 Task: Find connections with filter location Gongzhuling with filter topic #homedecor with filter profile language English with filter current company Justdial with filter school Chikitsak Samuhas Sir Sitaram and Lady Shantabai Patkar College of Arts and Science and V R Varde College of Commerce and Economics S V Road Goregaon West Mumbai 400 062 with filter industry Legal Services with filter service category Budgeting with filter keywords title CEO
Action: Mouse moved to (586, 71)
Screenshot: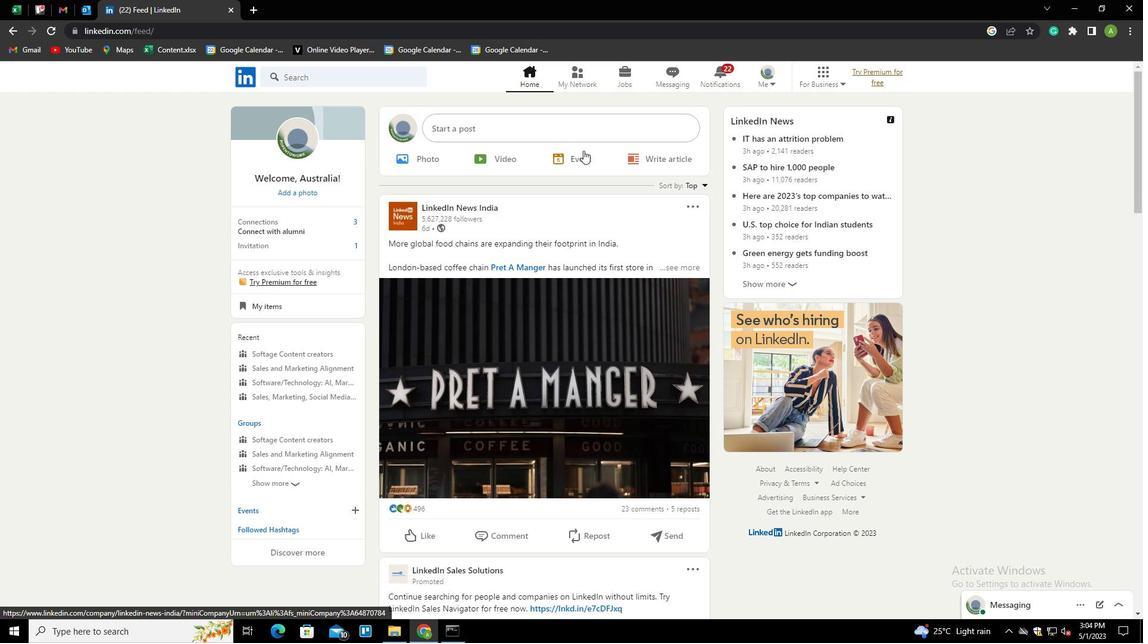 
Action: Mouse pressed left at (586, 71)
Screenshot: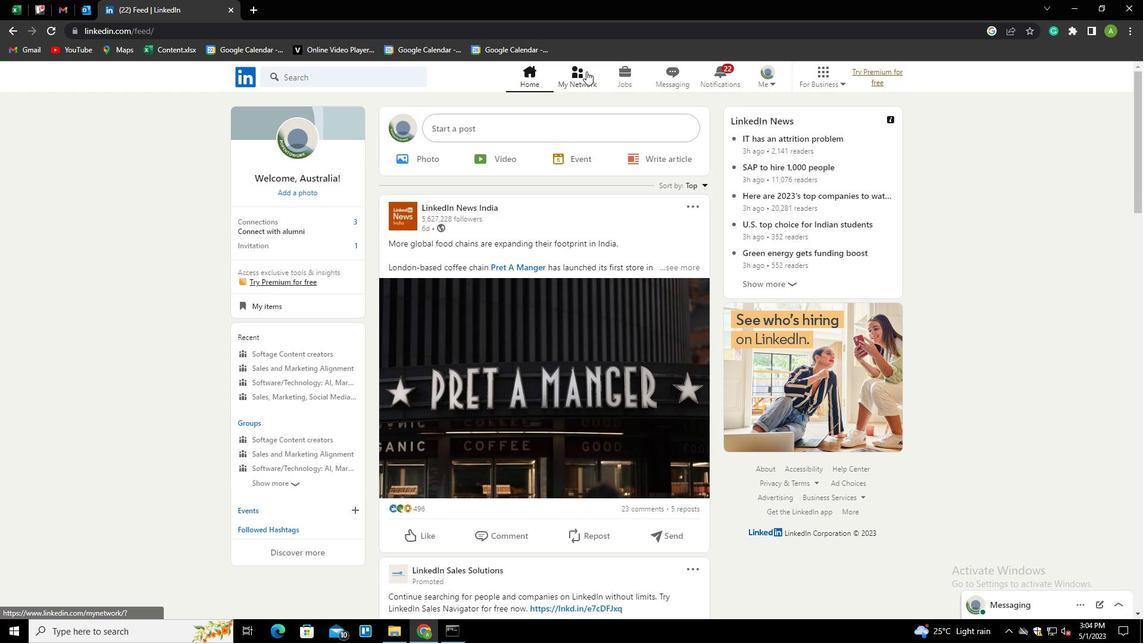 
Action: Mouse moved to (319, 142)
Screenshot: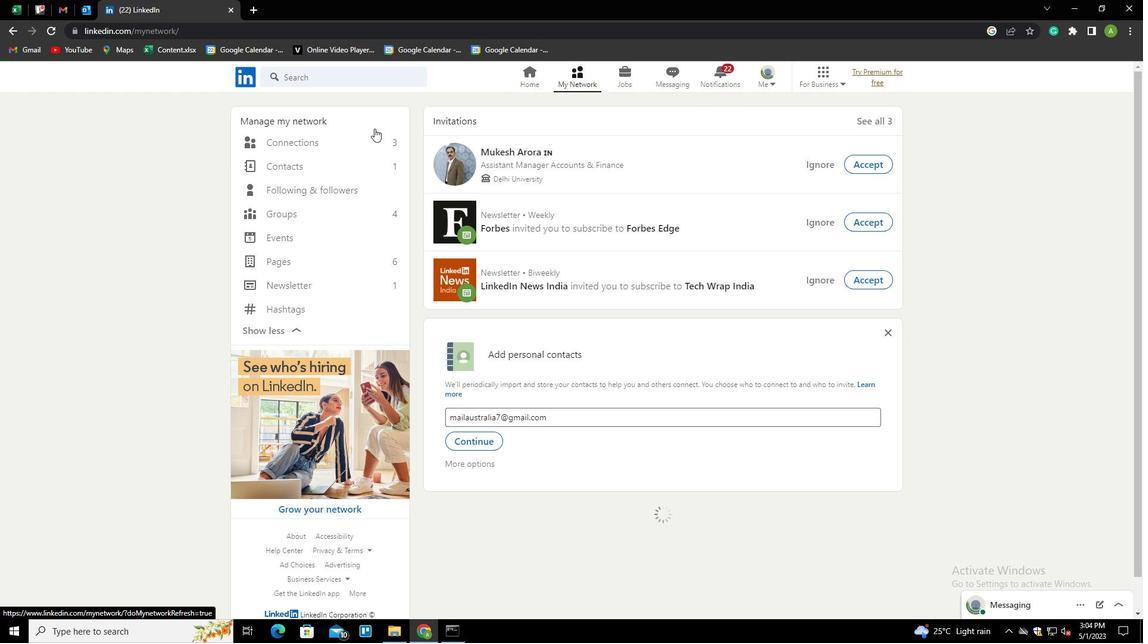 
Action: Mouse pressed left at (319, 142)
Screenshot: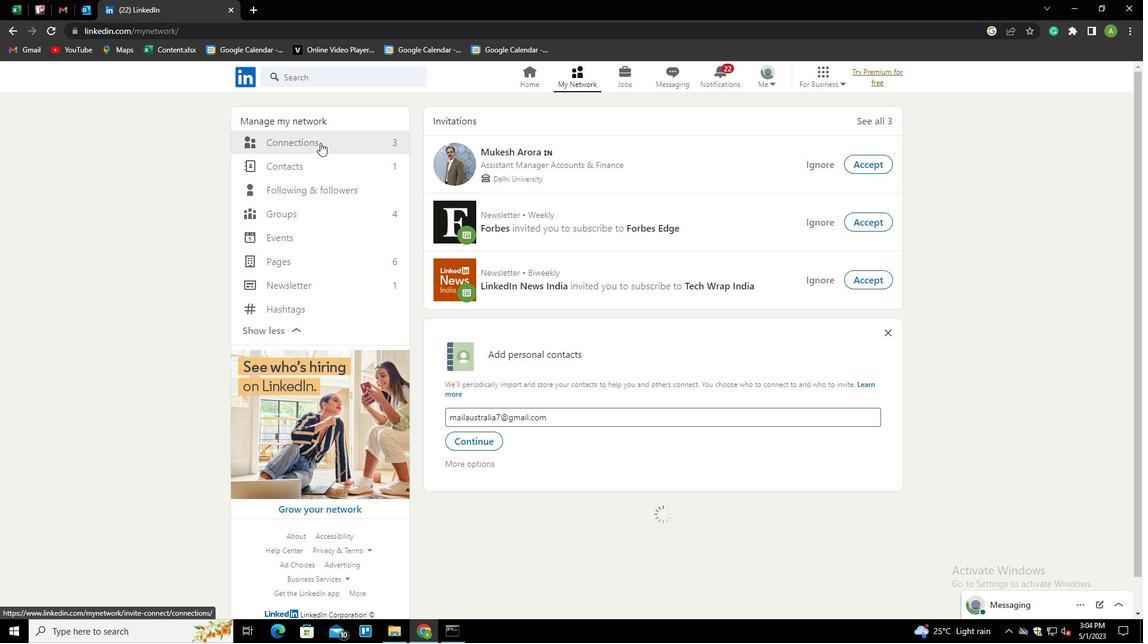 
Action: Mouse moved to (636, 144)
Screenshot: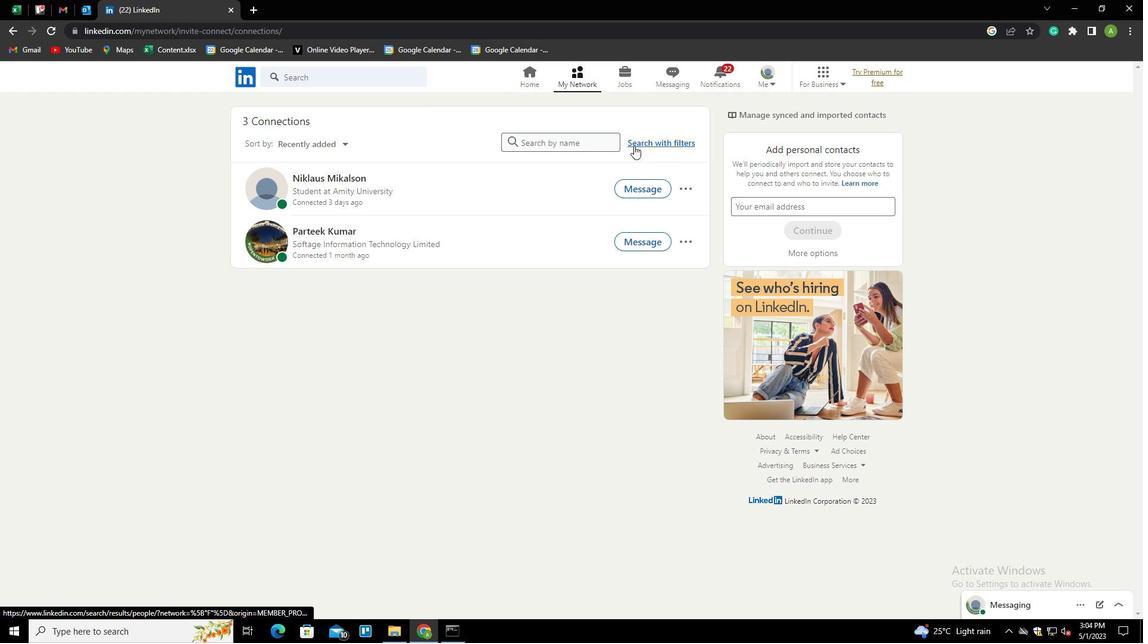 
Action: Mouse pressed left at (636, 144)
Screenshot: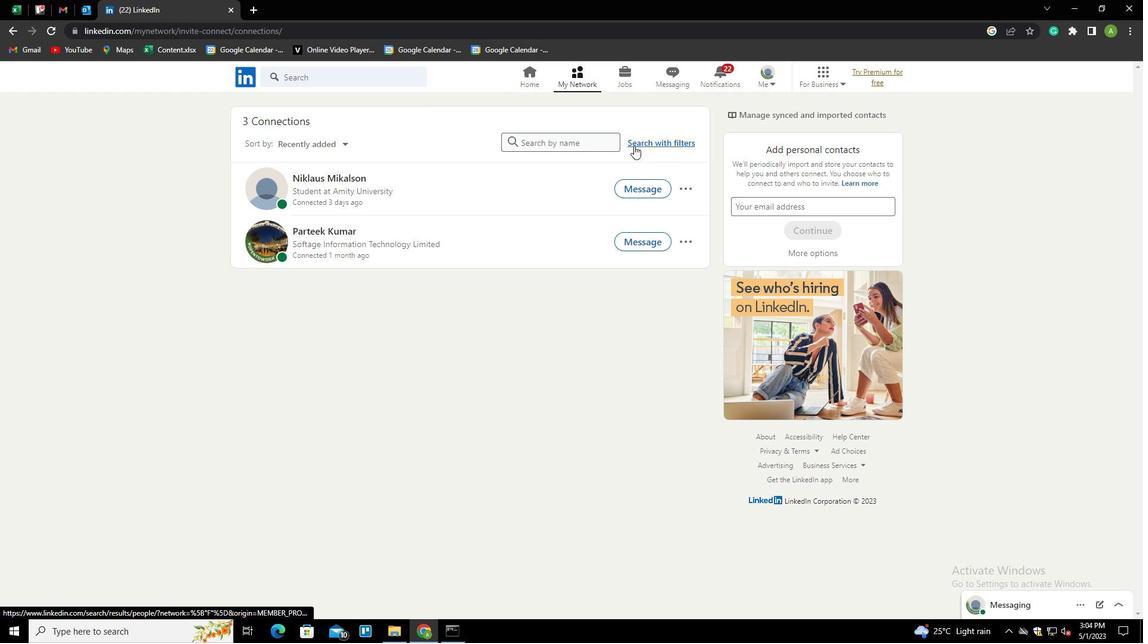 
Action: Mouse moved to (603, 111)
Screenshot: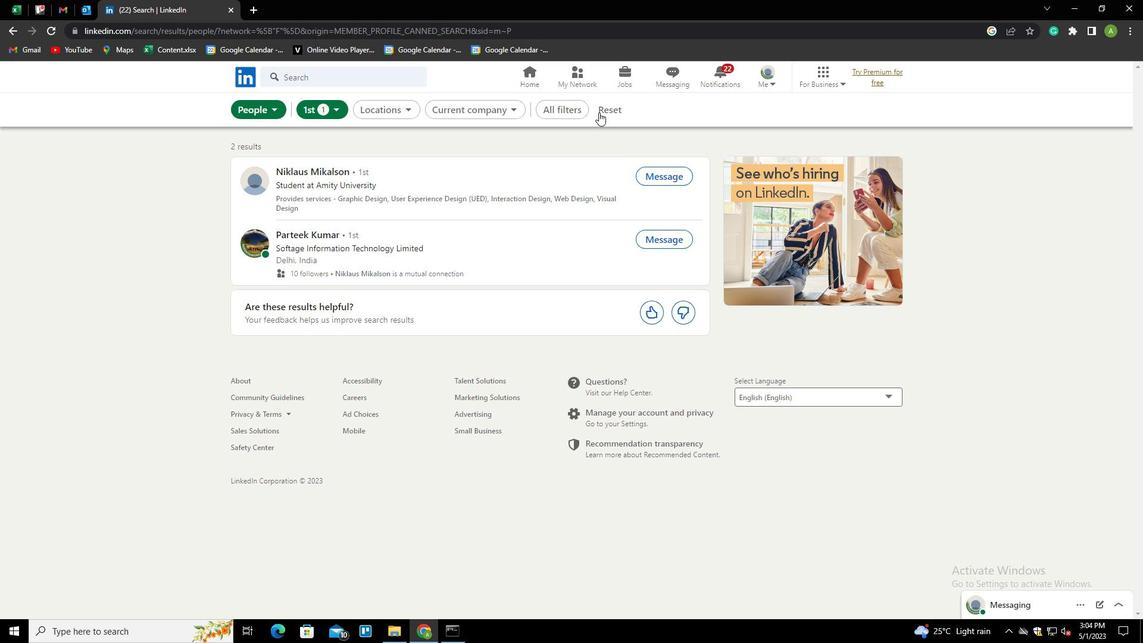 
Action: Mouse pressed left at (603, 111)
Screenshot: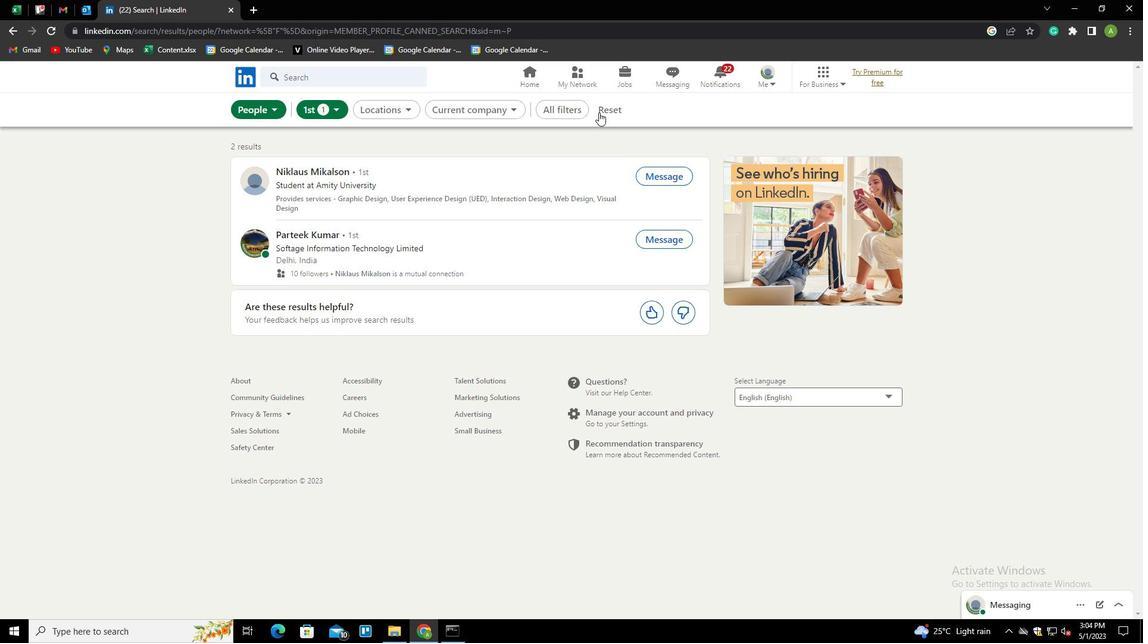 
Action: Mouse moved to (583, 112)
Screenshot: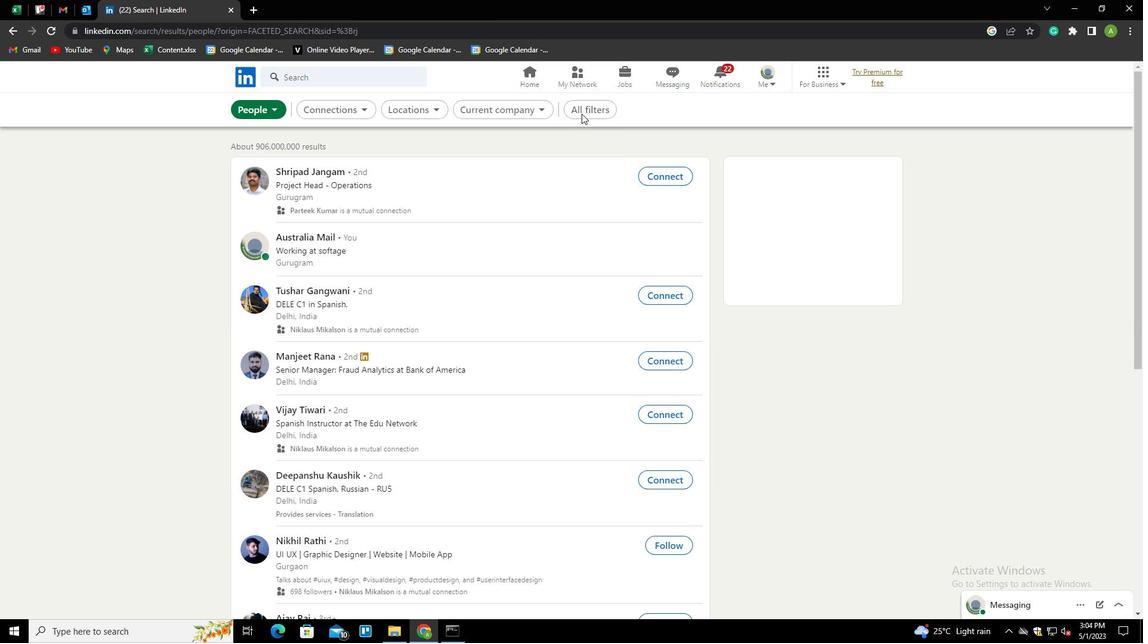 
Action: Mouse pressed left at (583, 112)
Screenshot: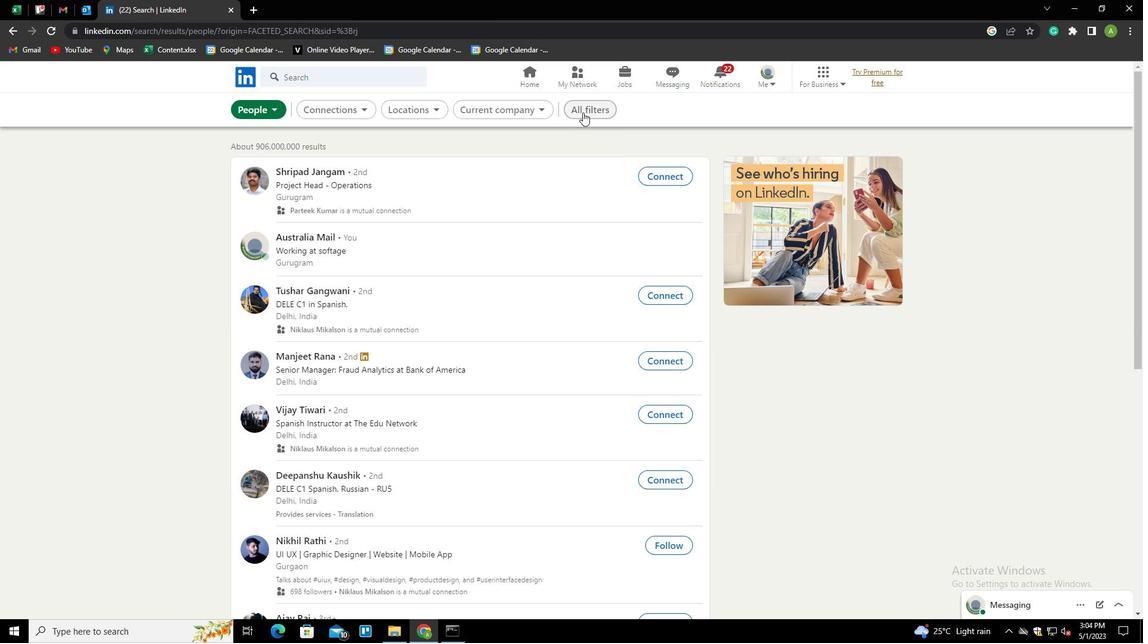 
Action: Mouse moved to (968, 331)
Screenshot: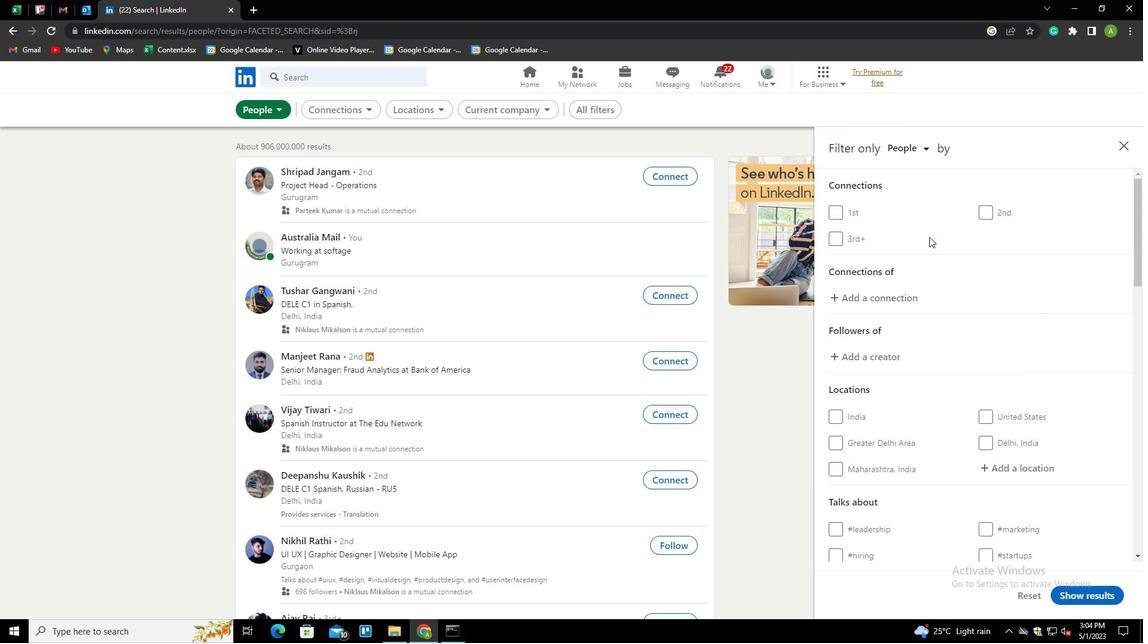 
Action: Mouse scrolled (968, 330) with delta (0, 0)
Screenshot: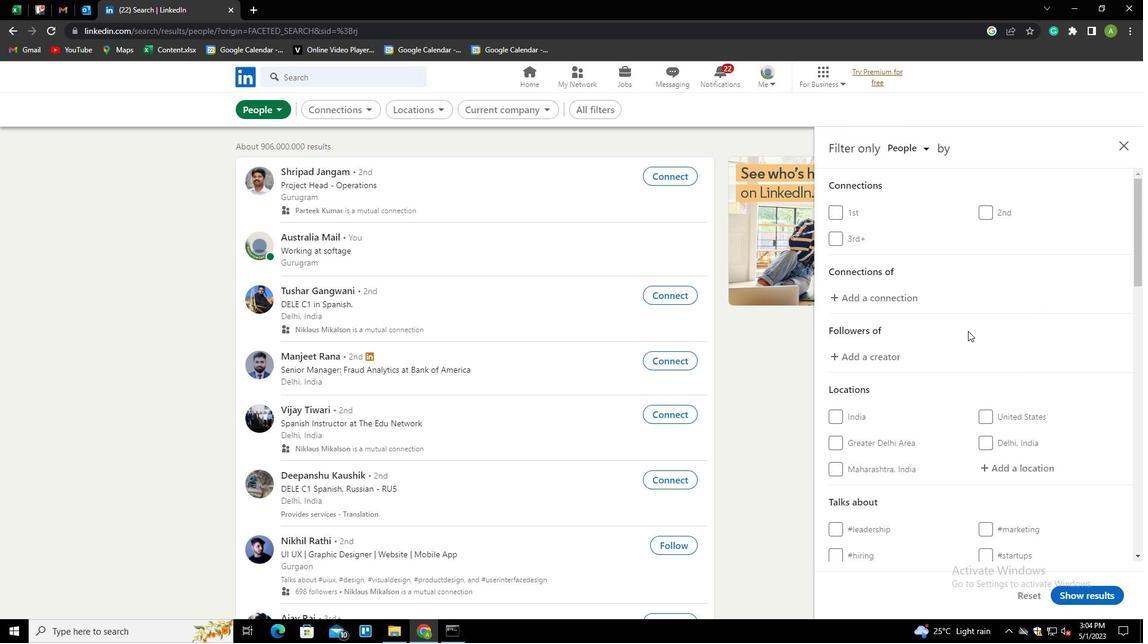 
Action: Mouse scrolled (968, 330) with delta (0, 0)
Screenshot: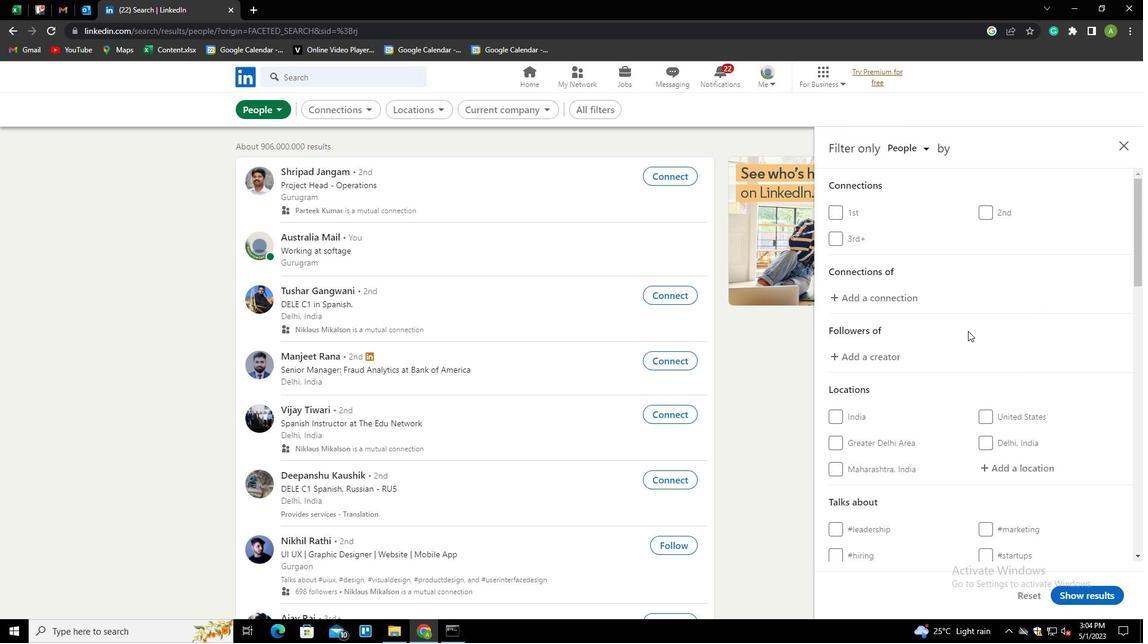 
Action: Mouse moved to (1000, 348)
Screenshot: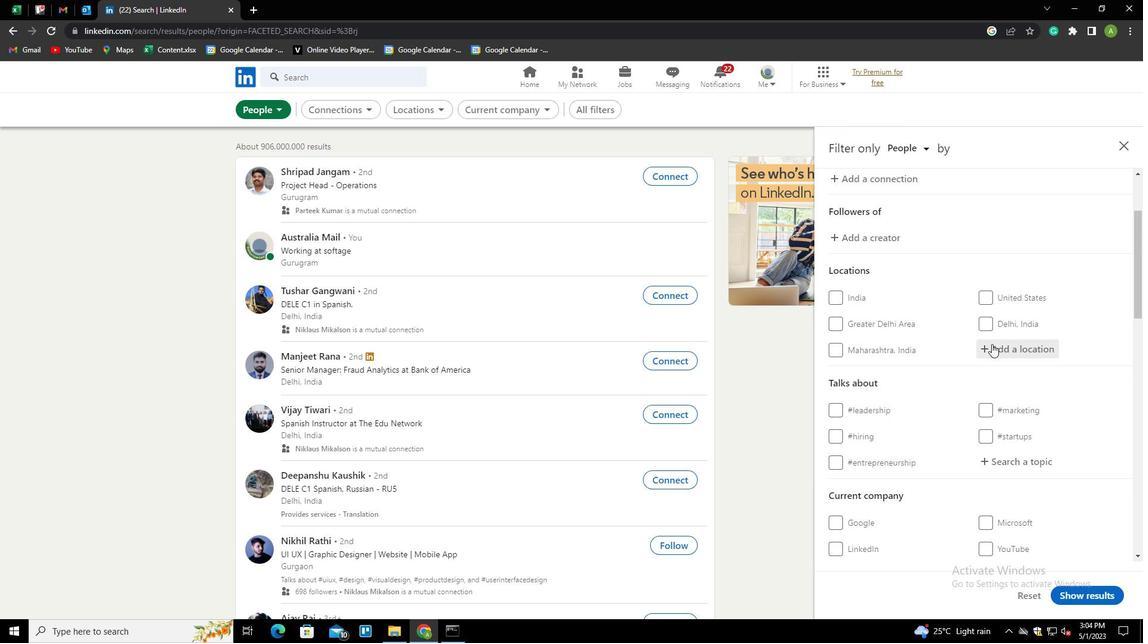 
Action: Mouse pressed left at (1000, 348)
Screenshot: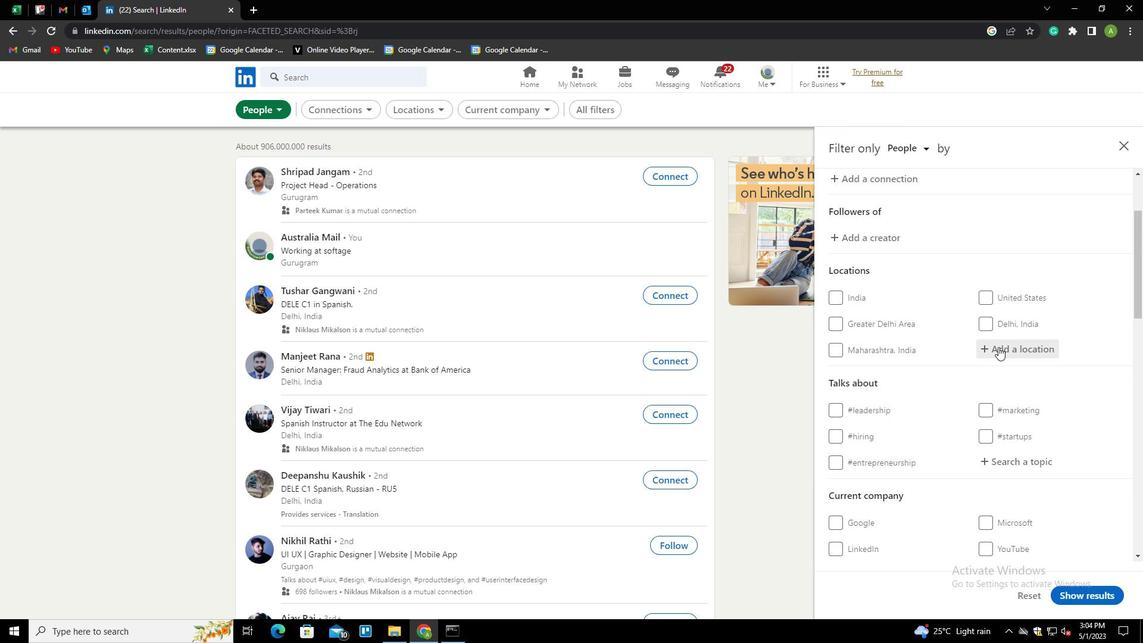 
Action: Key pressed <Key.shift>GONGZHULING
Screenshot: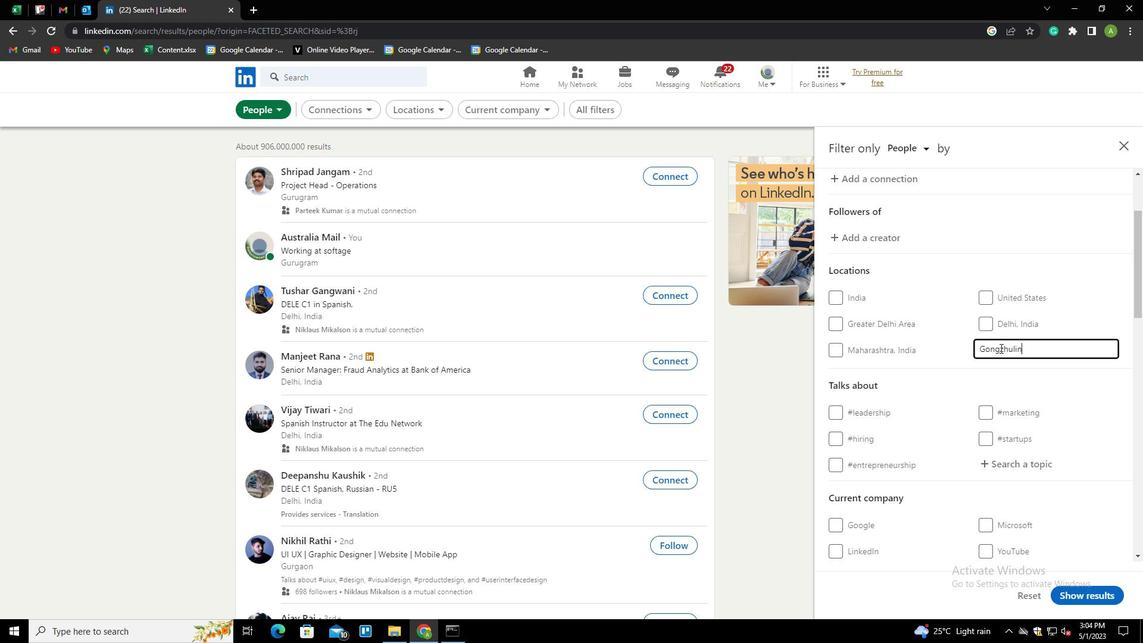 
Action: Mouse moved to (1077, 381)
Screenshot: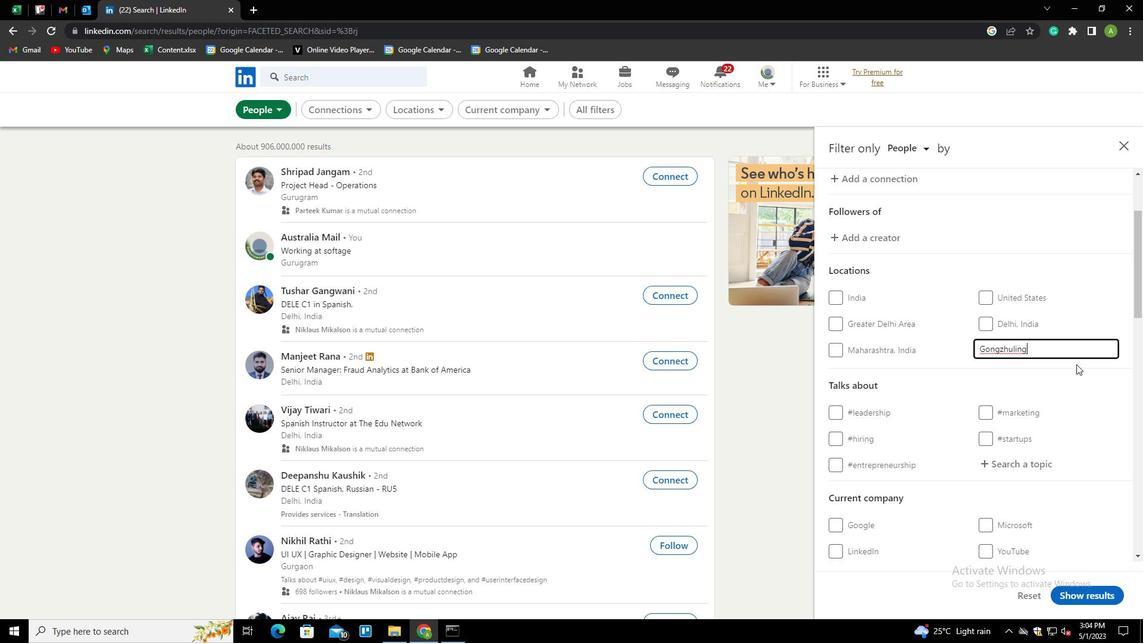 
Action: Mouse pressed left at (1077, 381)
Screenshot: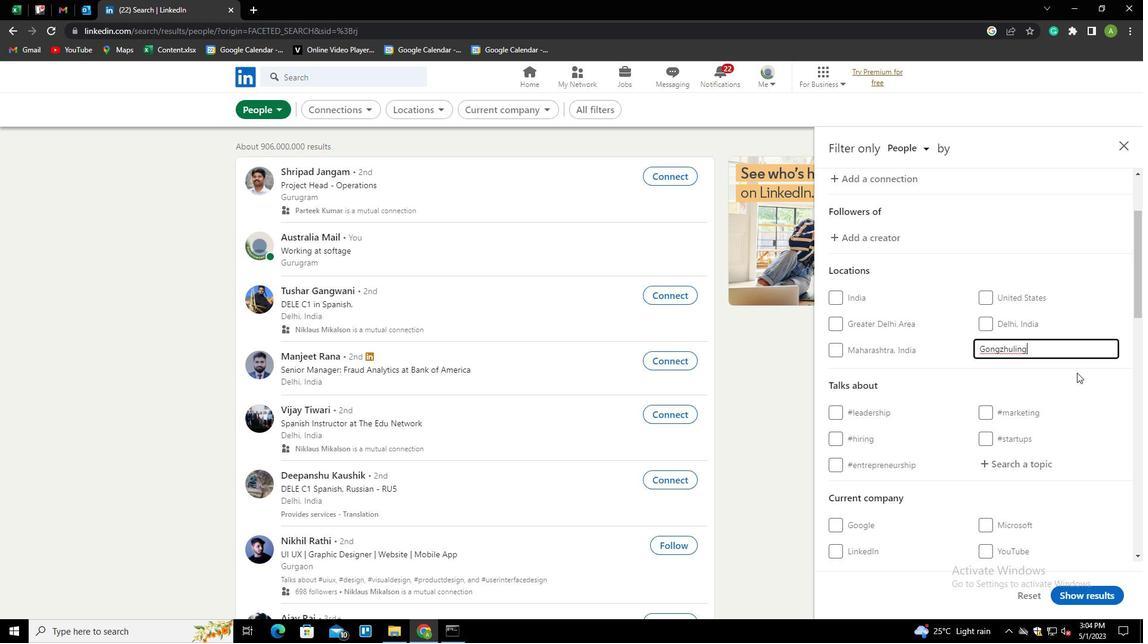 
Action: Mouse scrolled (1077, 380) with delta (0, 0)
Screenshot: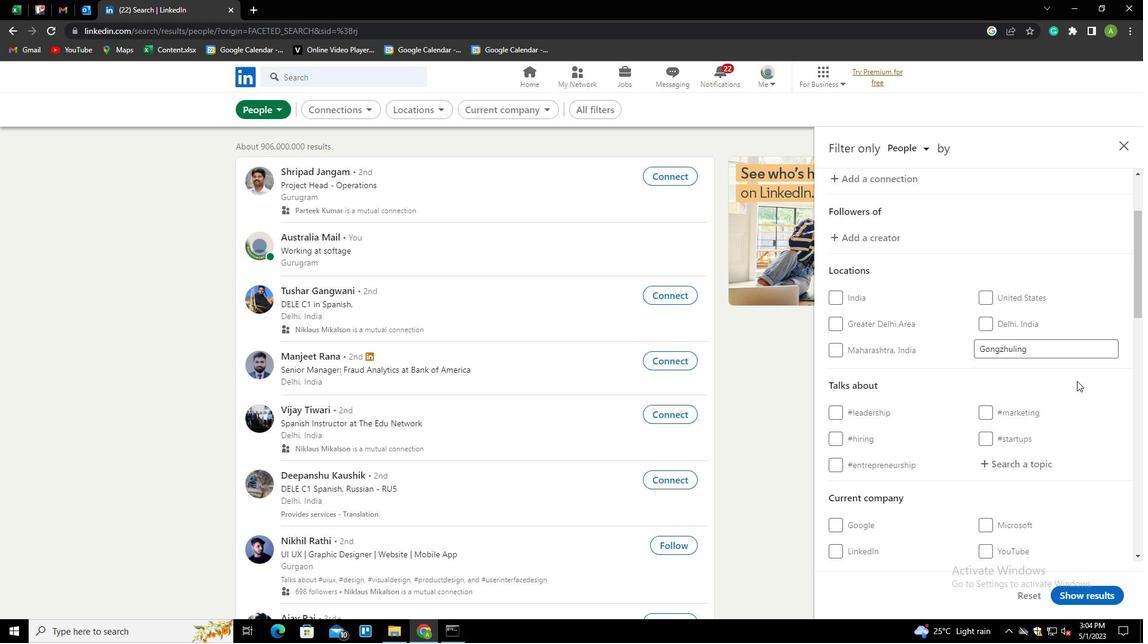
Action: Mouse scrolled (1077, 380) with delta (0, 0)
Screenshot: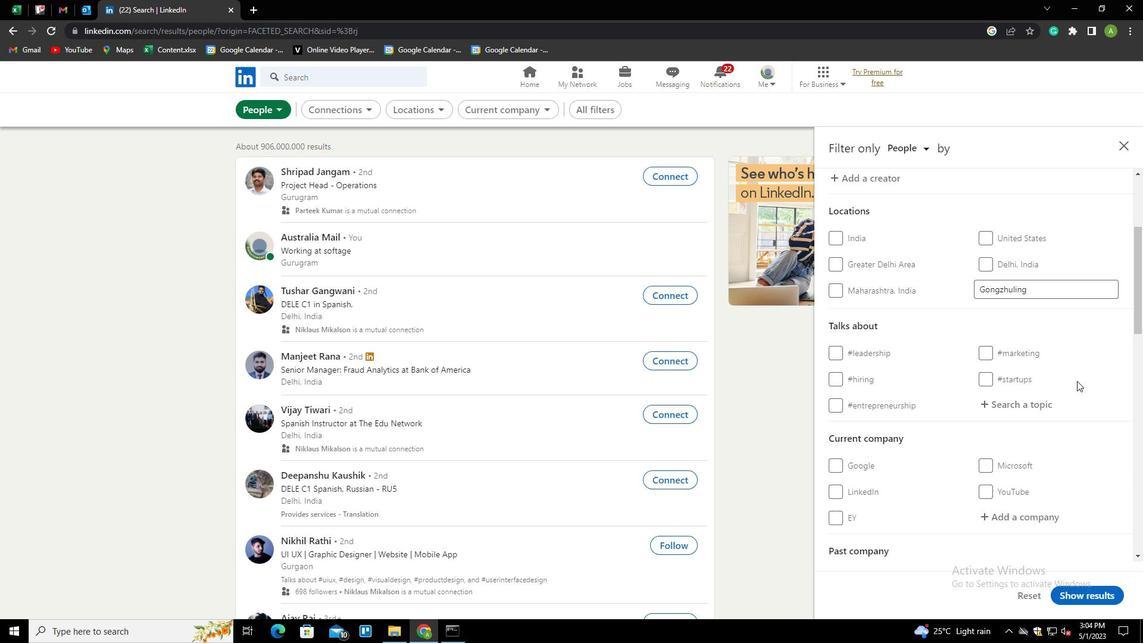 
Action: Mouse moved to (1007, 343)
Screenshot: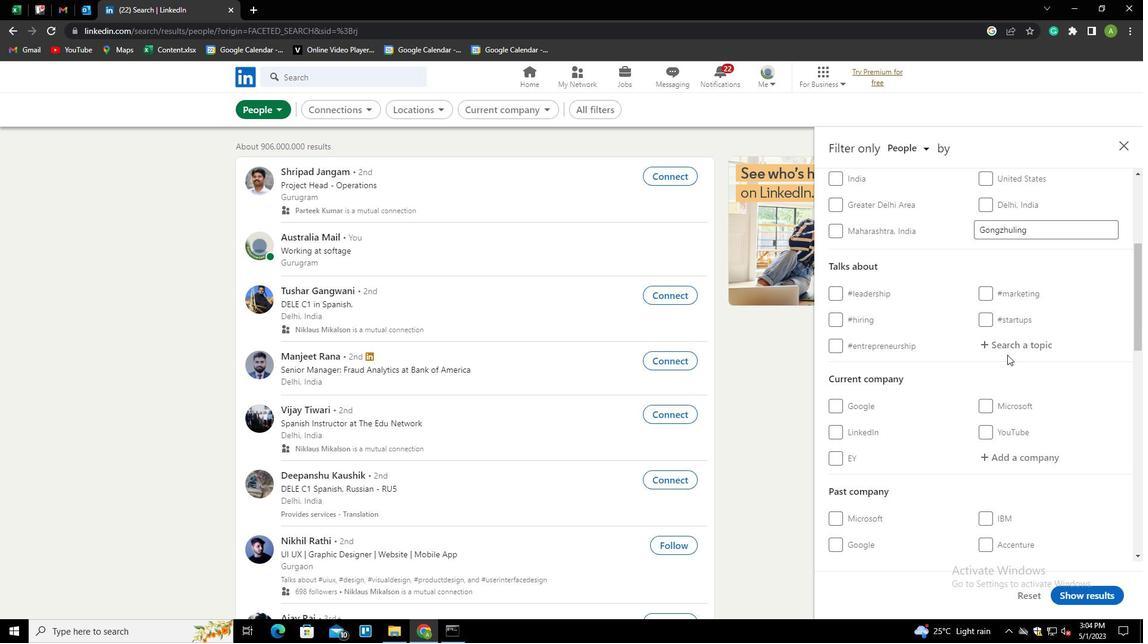 
Action: Mouse pressed left at (1007, 343)
Screenshot: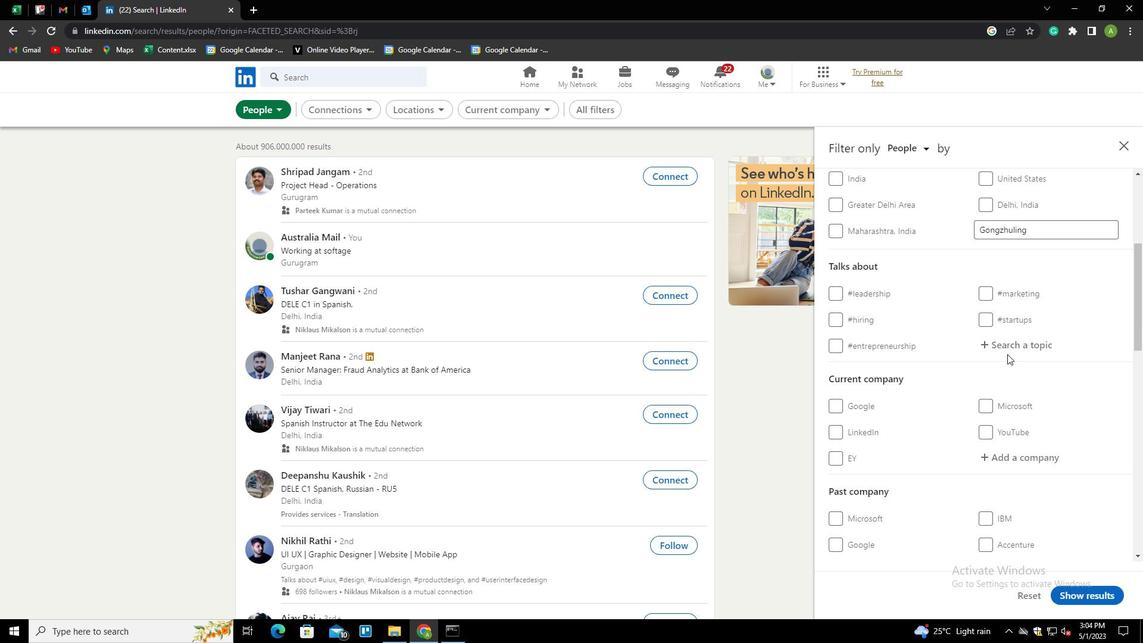 
Action: Key pressed HOMEDECOR<Key.down><Key.enter>
Screenshot: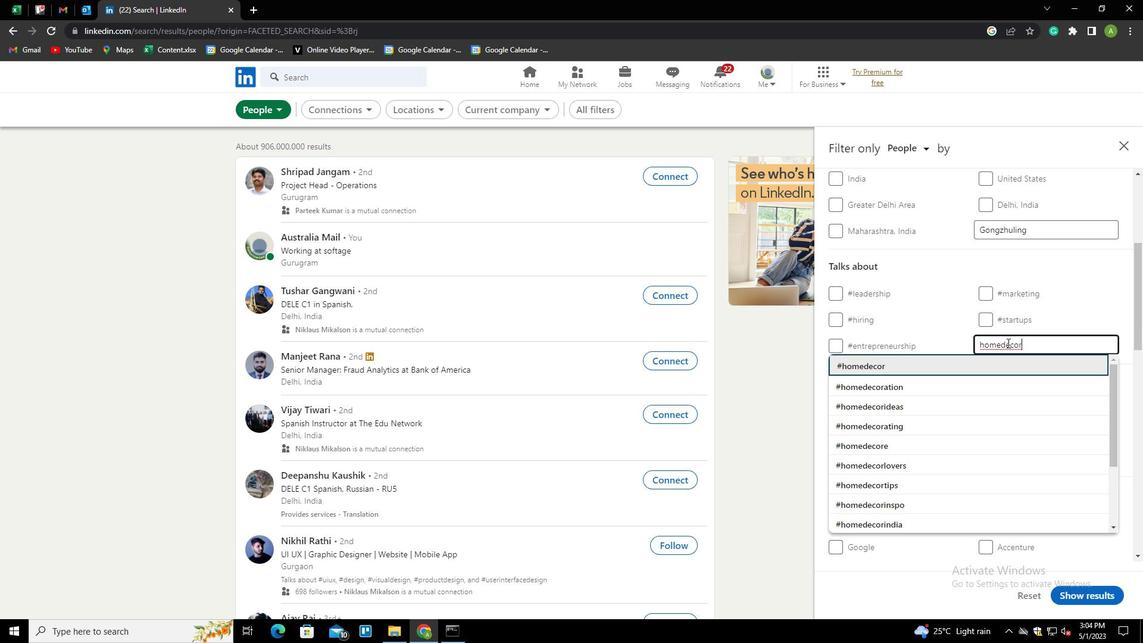 
Action: Mouse scrolled (1007, 342) with delta (0, 0)
Screenshot: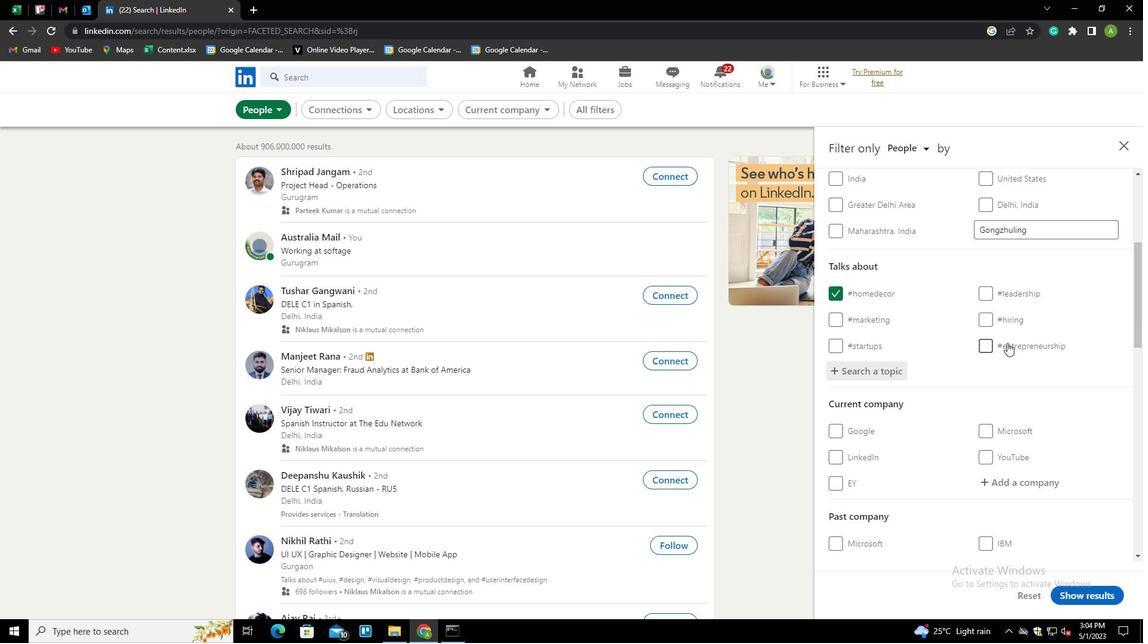 
Action: Mouse scrolled (1007, 342) with delta (0, 0)
Screenshot: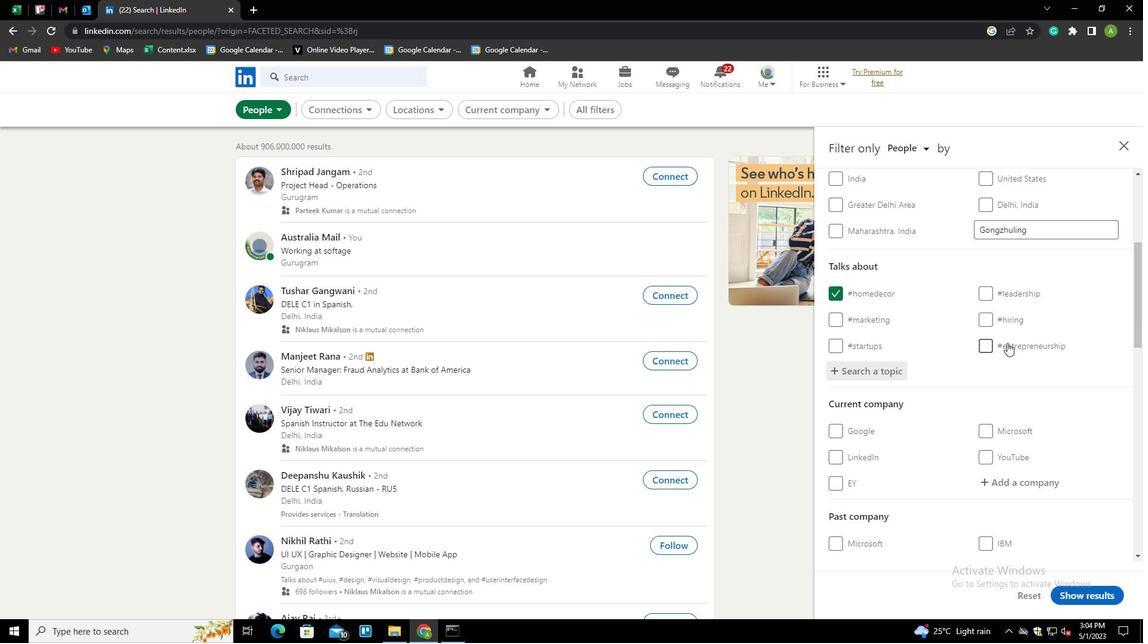 
Action: Mouse scrolled (1007, 342) with delta (0, 0)
Screenshot: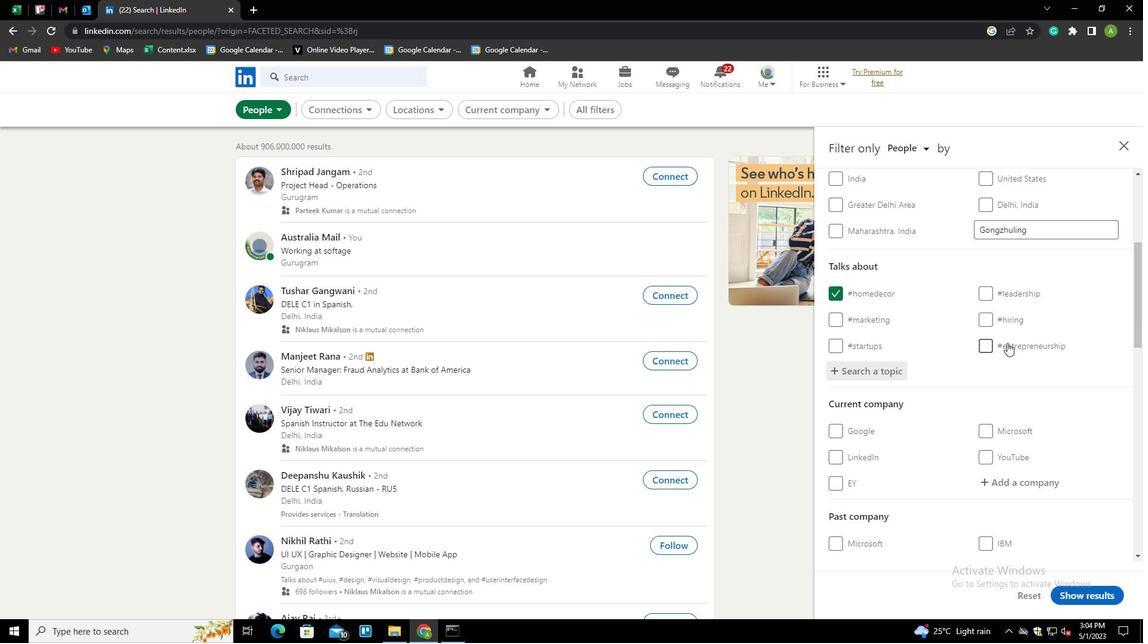 
Action: Mouse scrolled (1007, 342) with delta (0, 0)
Screenshot: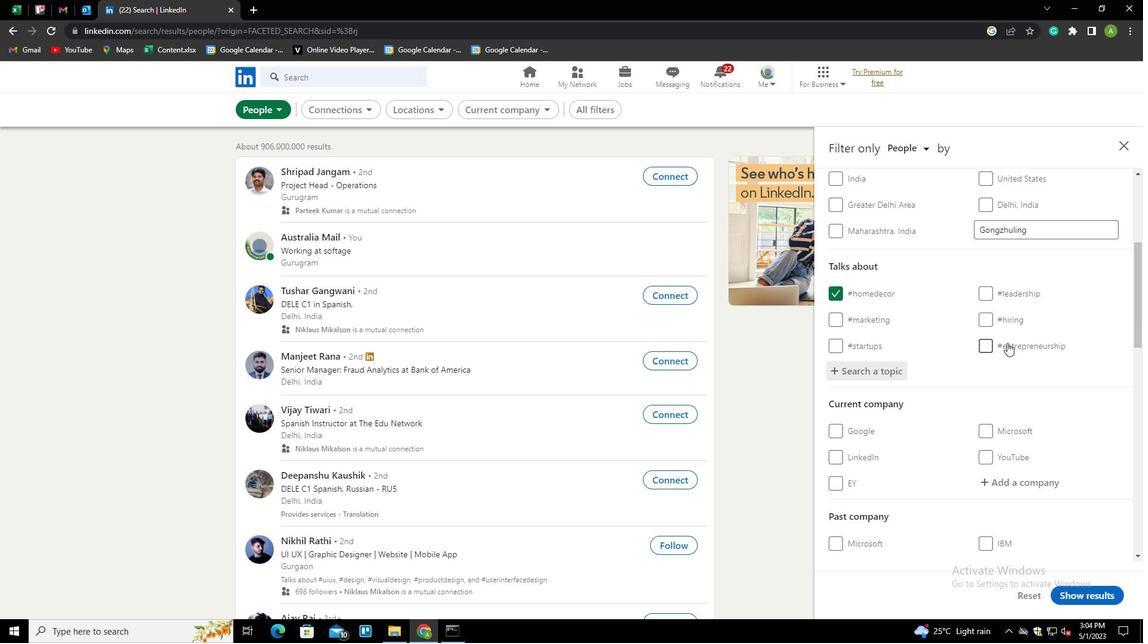 
Action: Mouse scrolled (1007, 342) with delta (0, 0)
Screenshot: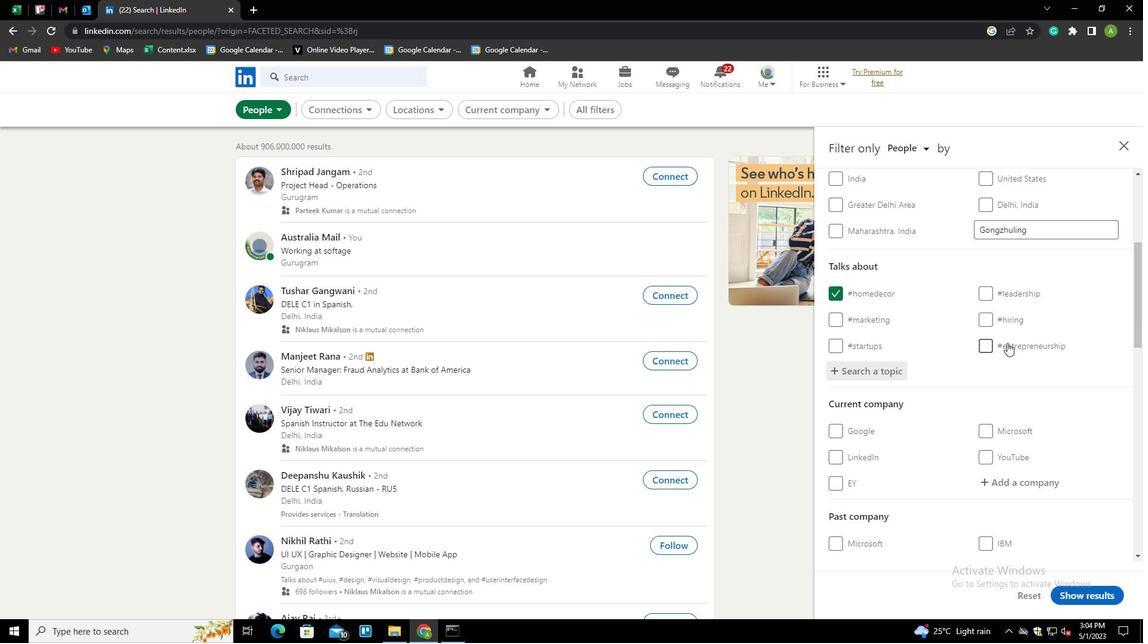 
Action: Mouse scrolled (1007, 342) with delta (0, 0)
Screenshot: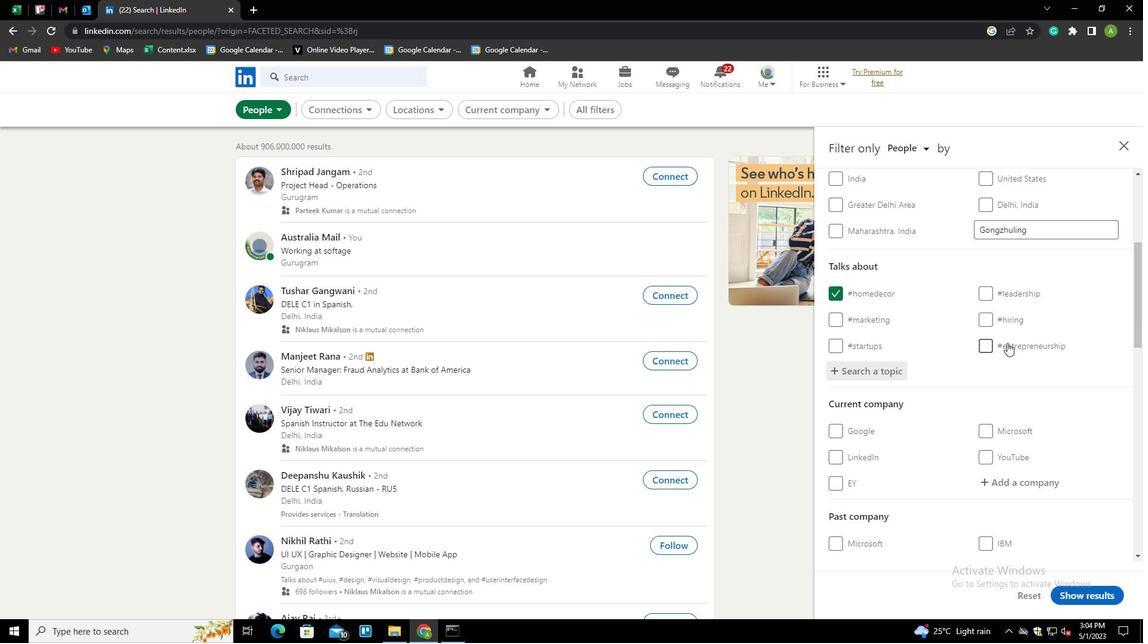 
Action: Mouse scrolled (1007, 342) with delta (0, 0)
Screenshot: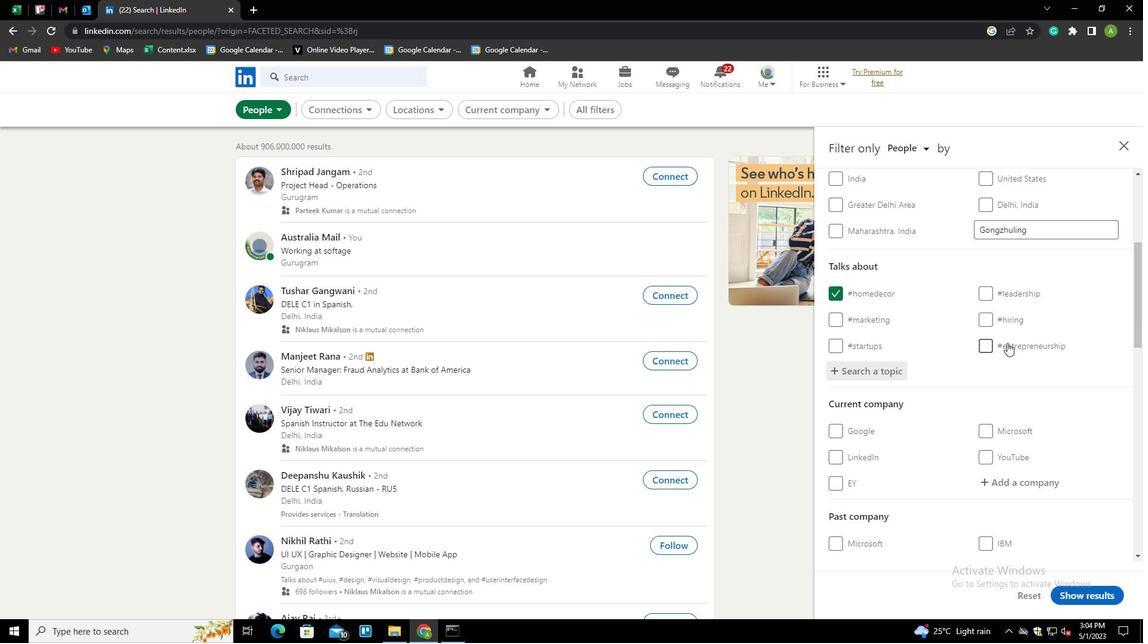
Action: Mouse scrolled (1007, 342) with delta (0, 0)
Screenshot: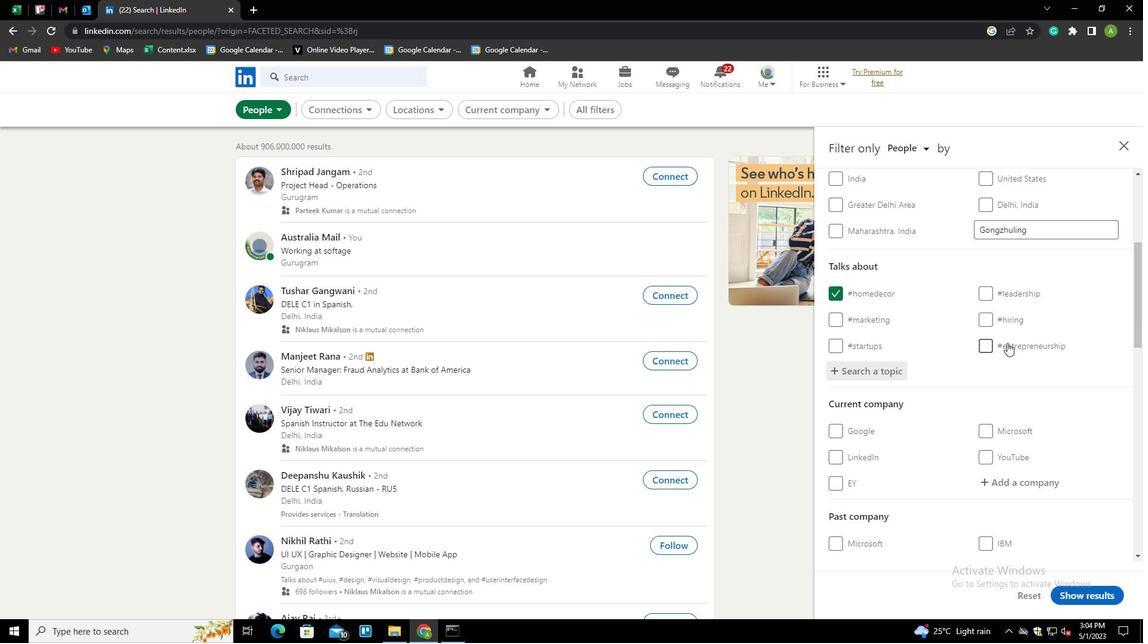 
Action: Mouse scrolled (1007, 342) with delta (0, 0)
Screenshot: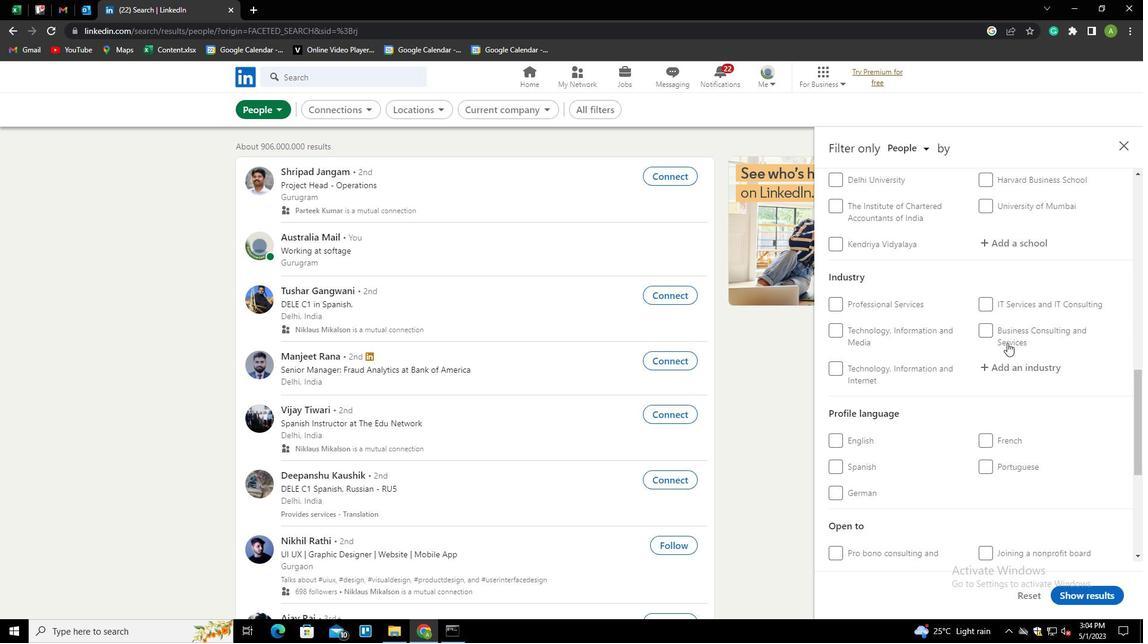
Action: Mouse scrolled (1007, 342) with delta (0, 0)
Screenshot: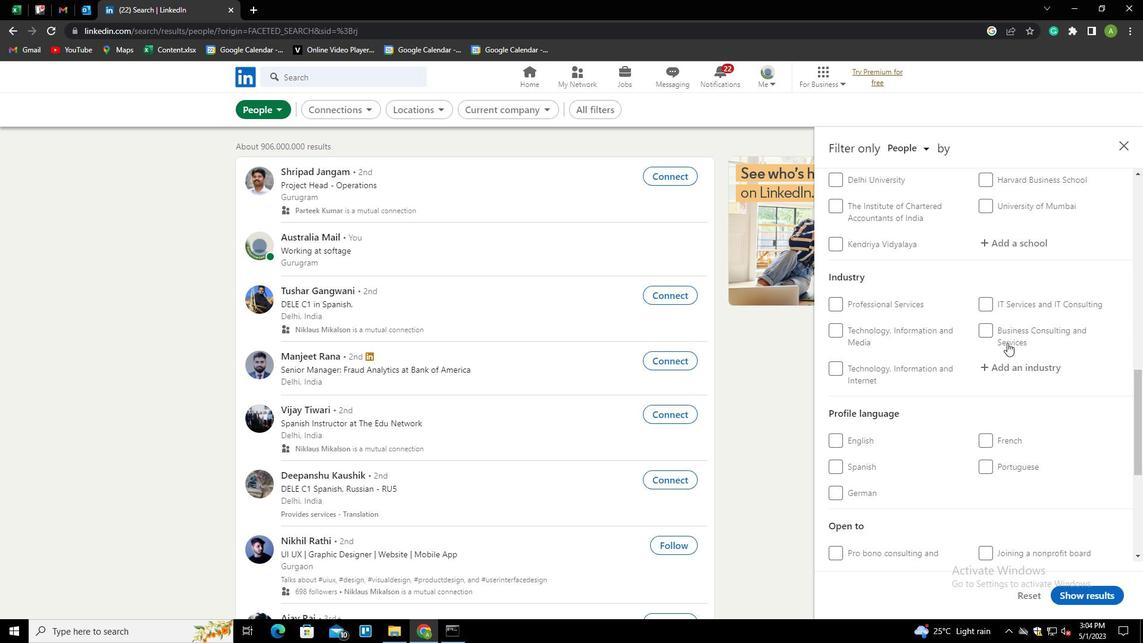 
Action: Mouse scrolled (1007, 342) with delta (0, 0)
Screenshot: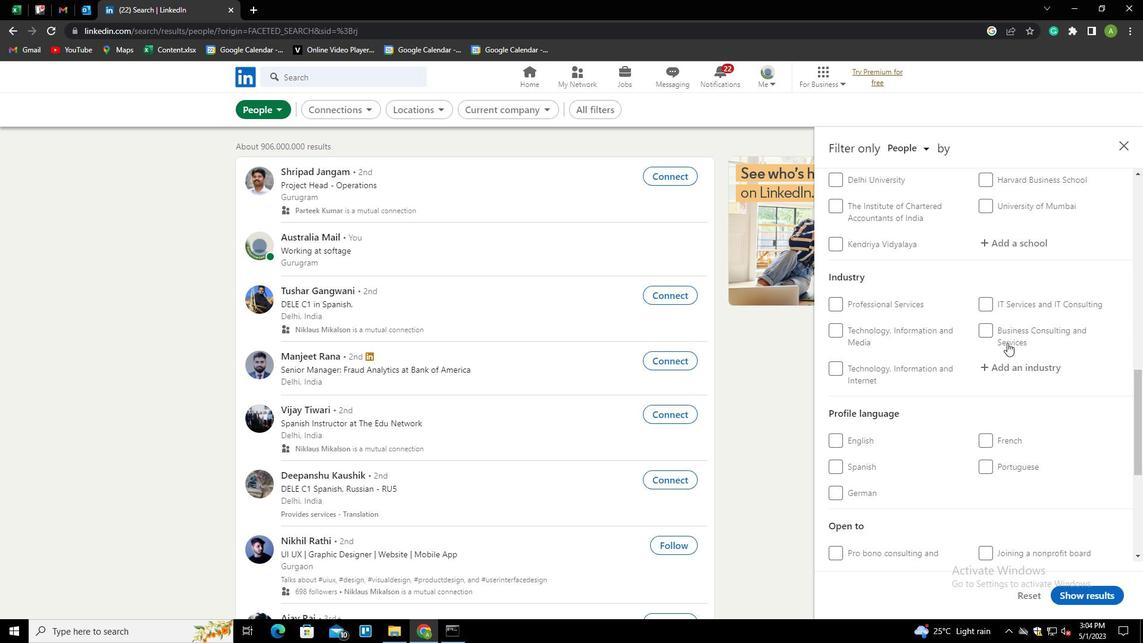
Action: Mouse scrolled (1007, 342) with delta (0, 0)
Screenshot: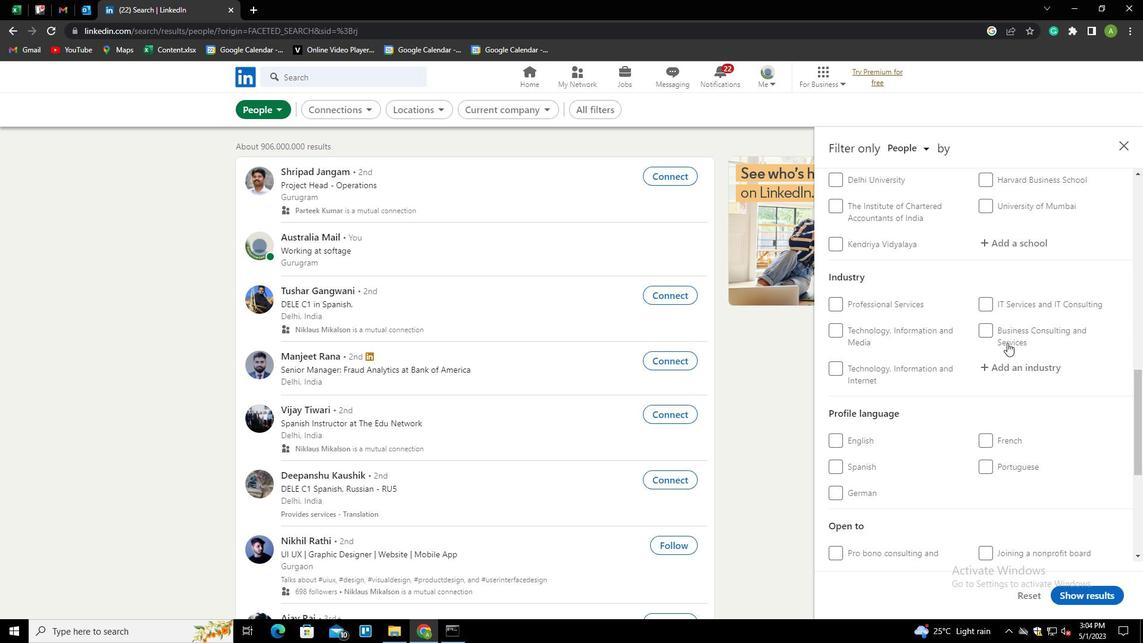 
Action: Mouse scrolled (1007, 342) with delta (0, 0)
Screenshot: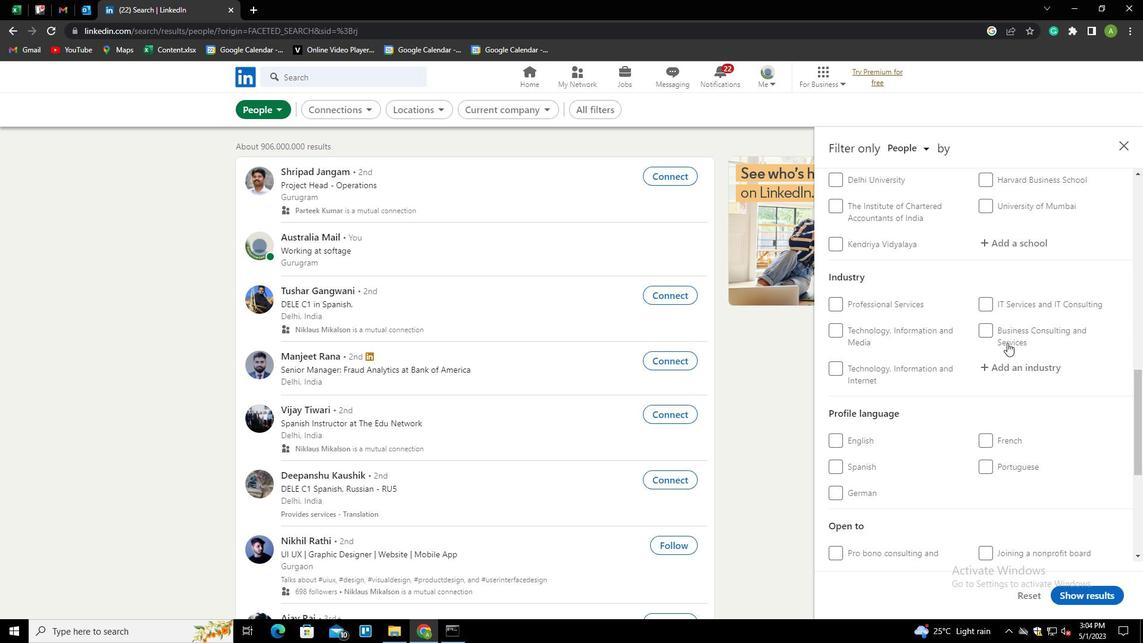 
Action: Mouse scrolled (1007, 342) with delta (0, 0)
Screenshot: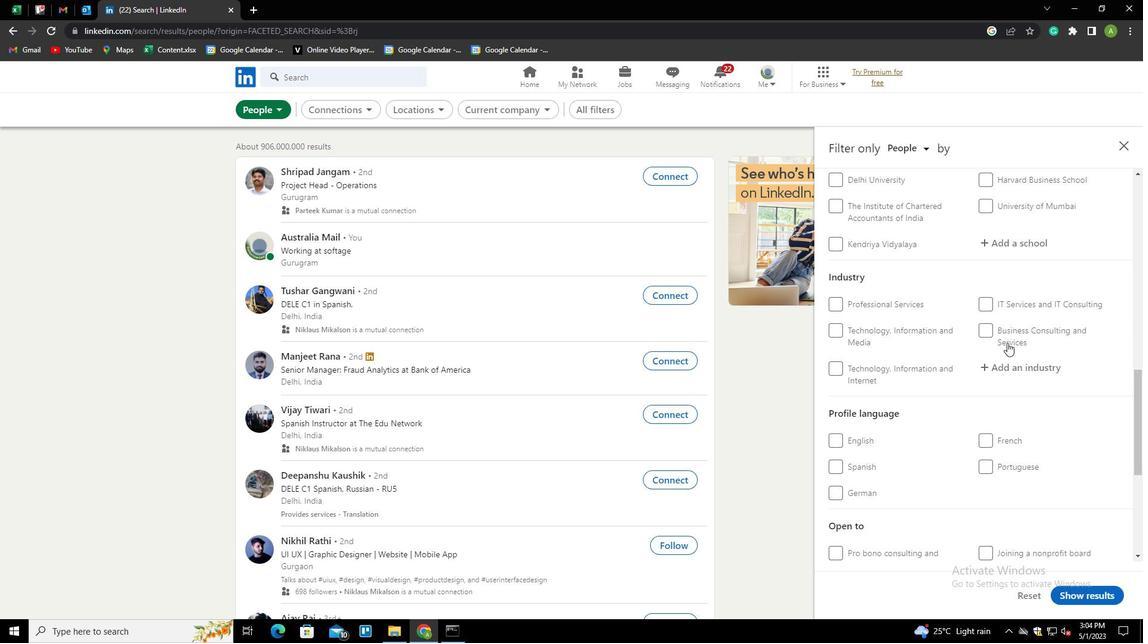 
Action: Mouse scrolled (1007, 342) with delta (0, 0)
Screenshot: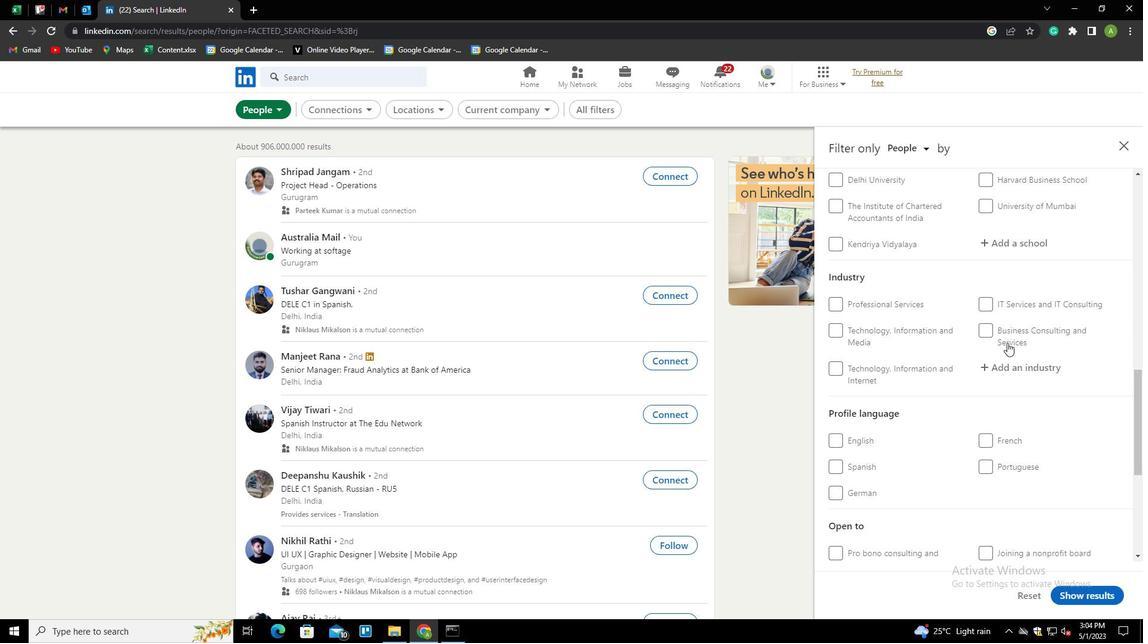 
Action: Mouse moved to (1000, 320)
Screenshot: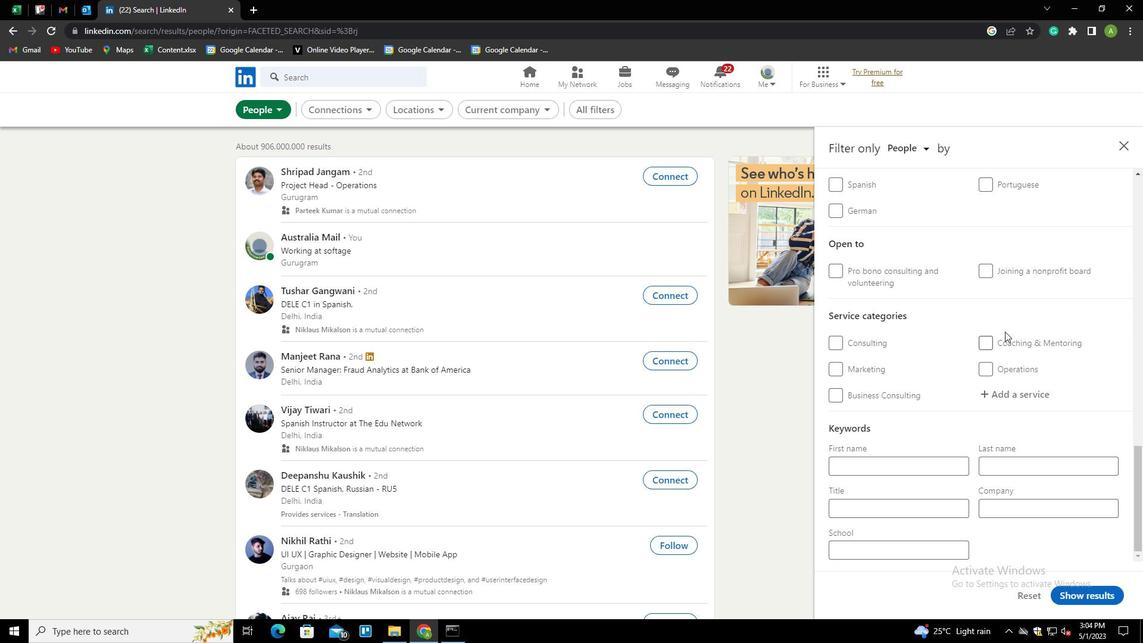 
Action: Mouse scrolled (1000, 321) with delta (0, 0)
Screenshot: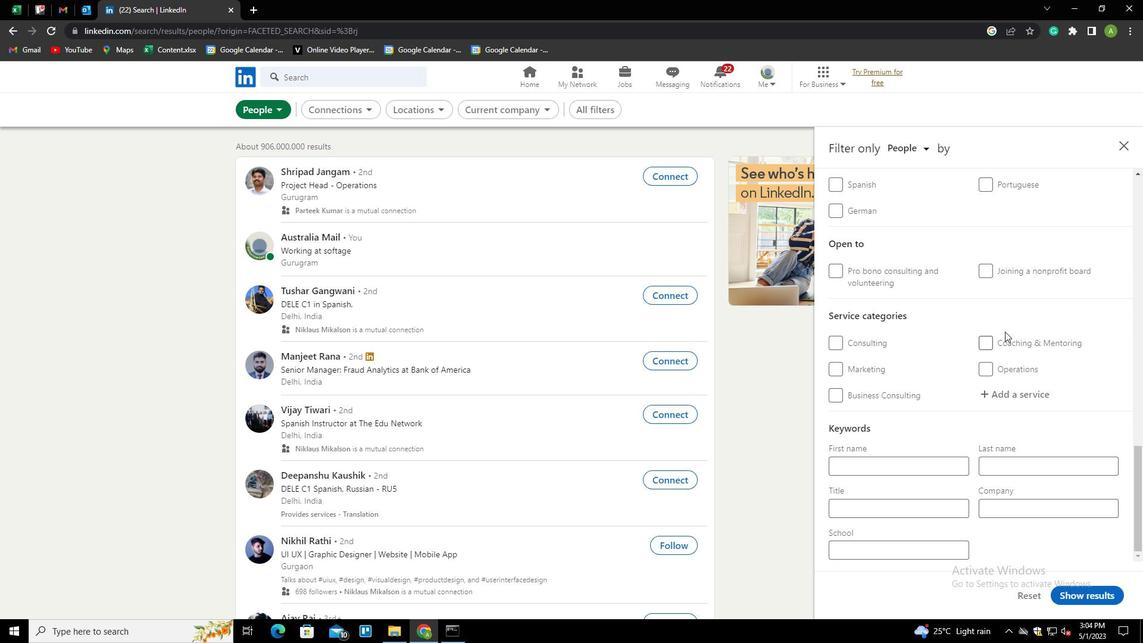 
Action: Mouse moved to (834, 217)
Screenshot: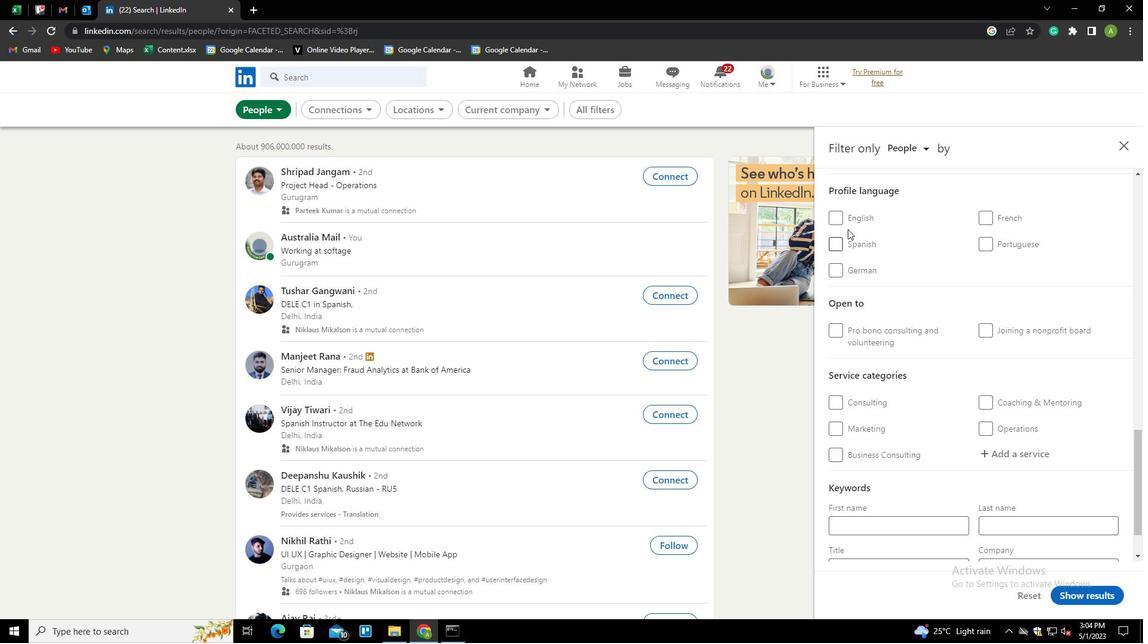 
Action: Mouse pressed left at (834, 217)
Screenshot: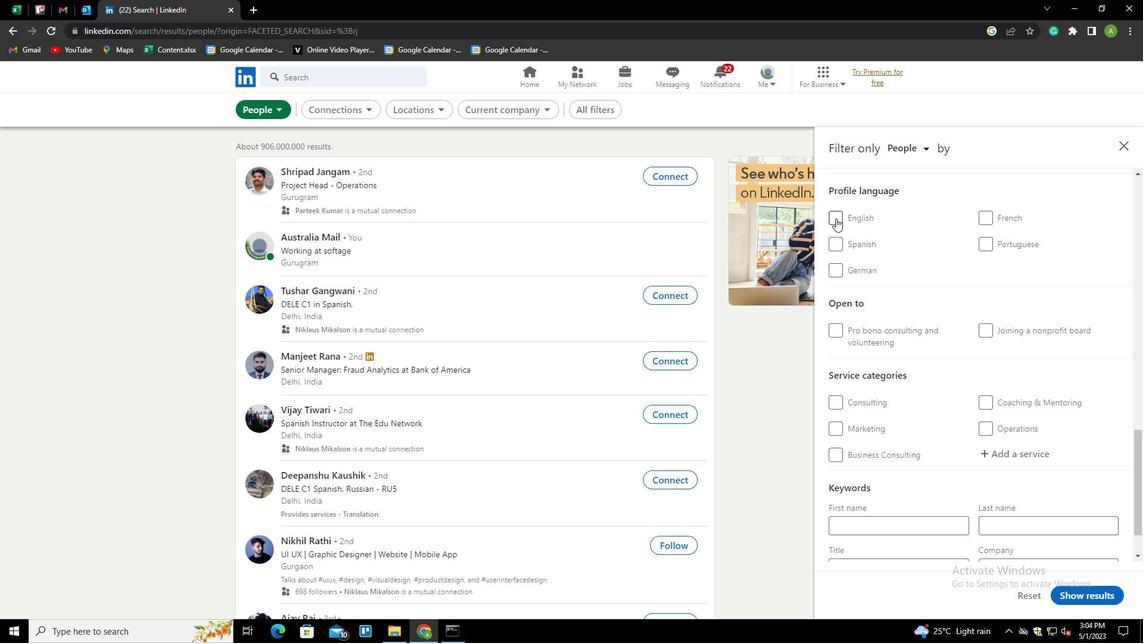 
Action: Mouse moved to (938, 302)
Screenshot: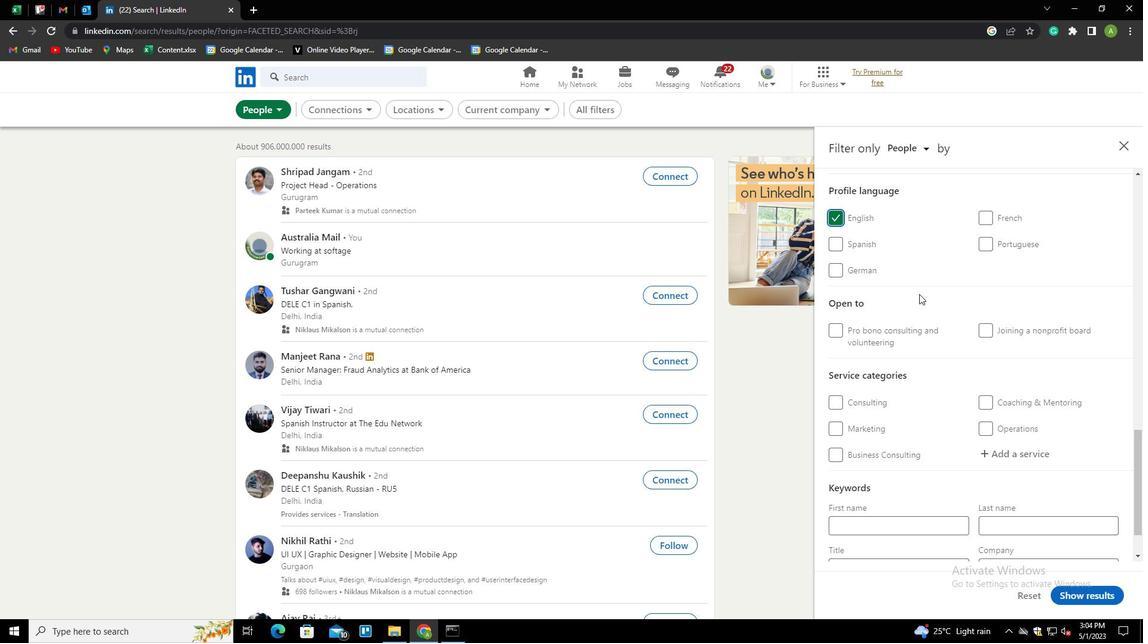
Action: Mouse scrolled (938, 303) with delta (0, 0)
Screenshot: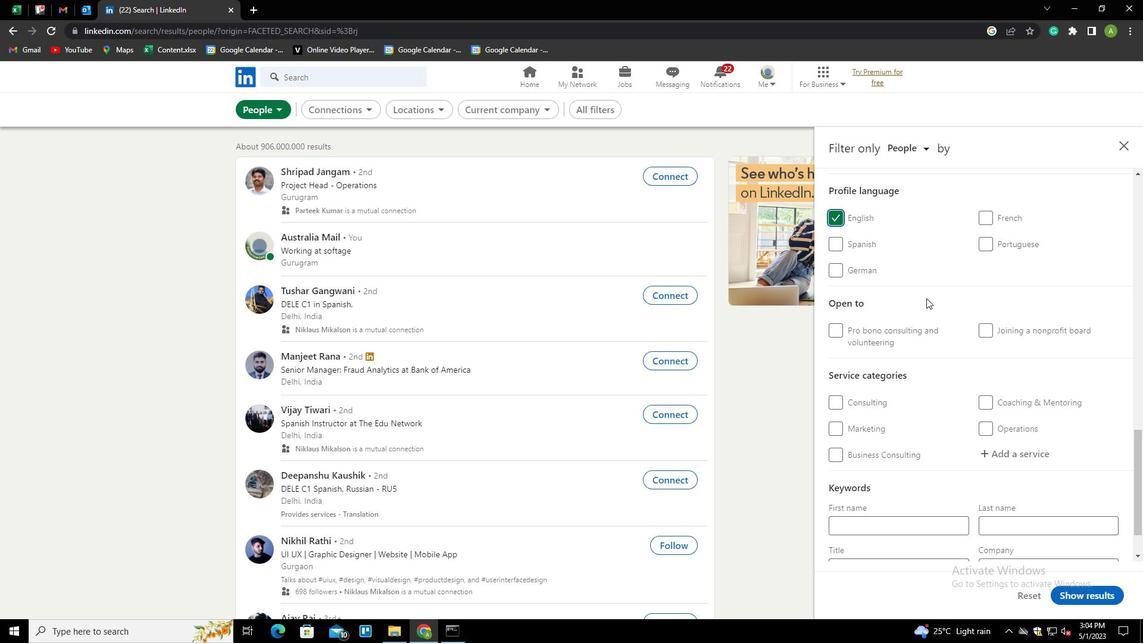 
Action: Mouse scrolled (938, 303) with delta (0, 0)
Screenshot: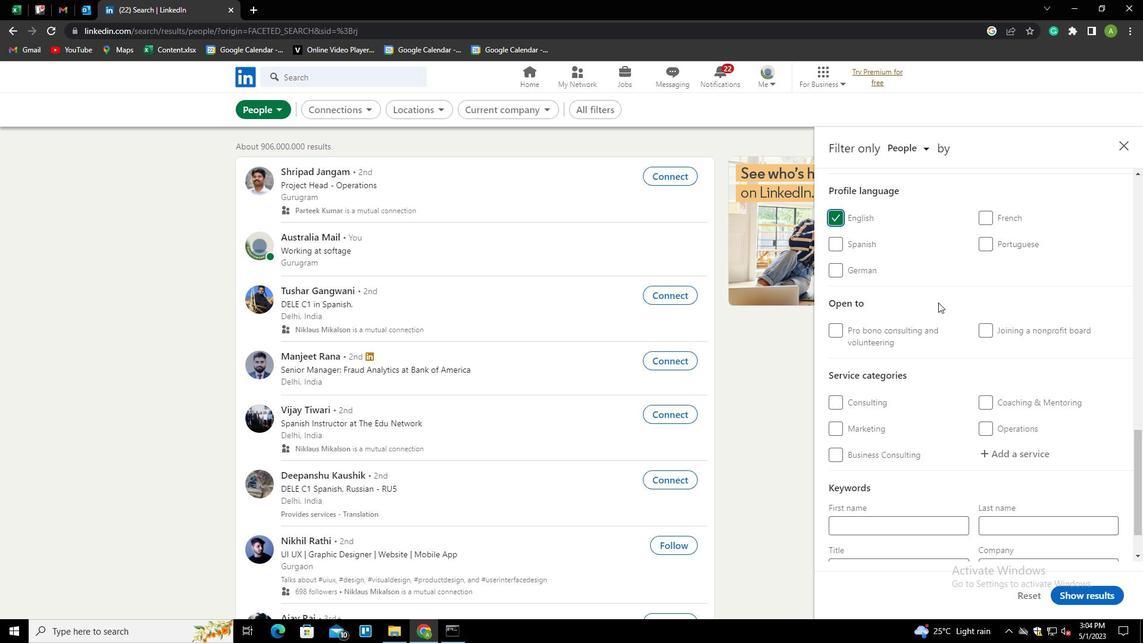 
Action: Mouse scrolled (938, 303) with delta (0, 0)
Screenshot: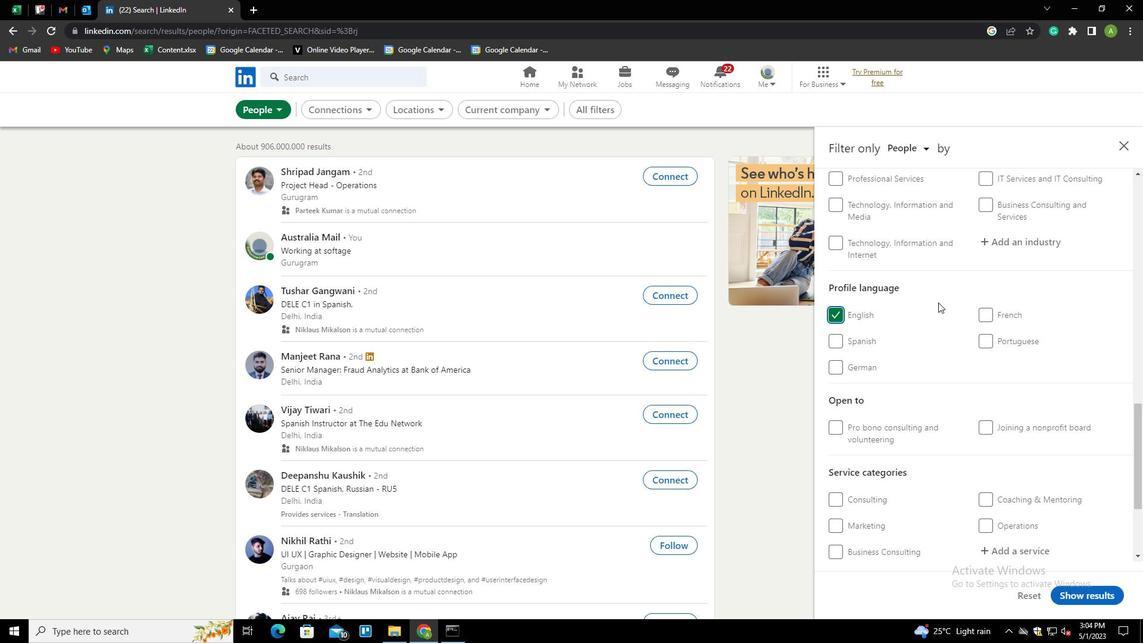 
Action: Mouse scrolled (938, 303) with delta (0, 0)
Screenshot: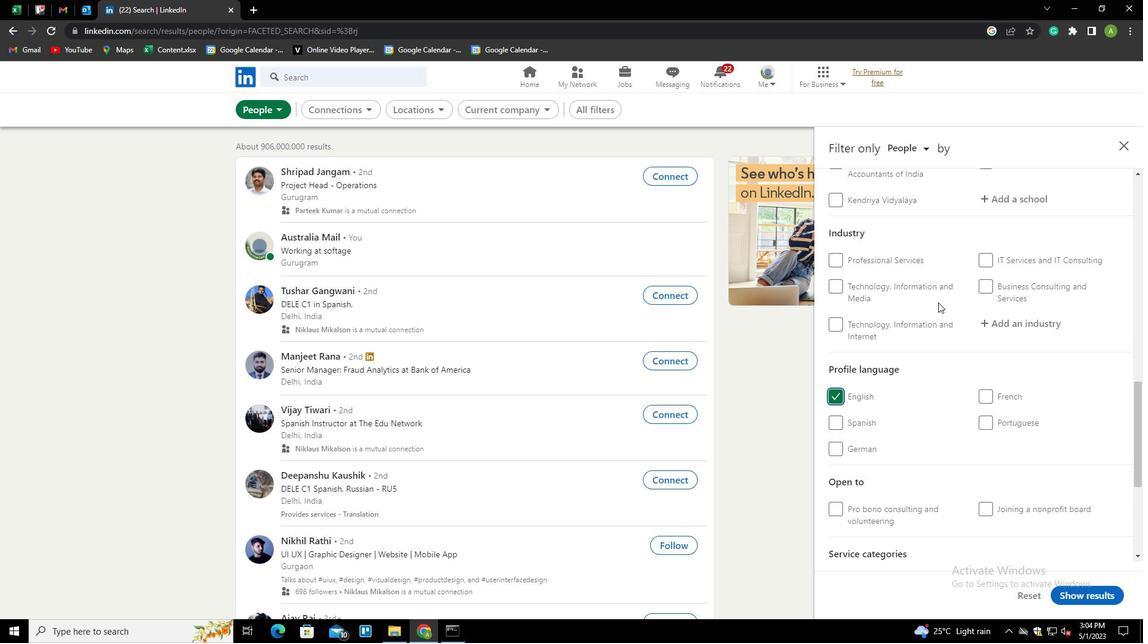 
Action: Mouse scrolled (938, 303) with delta (0, 0)
Screenshot: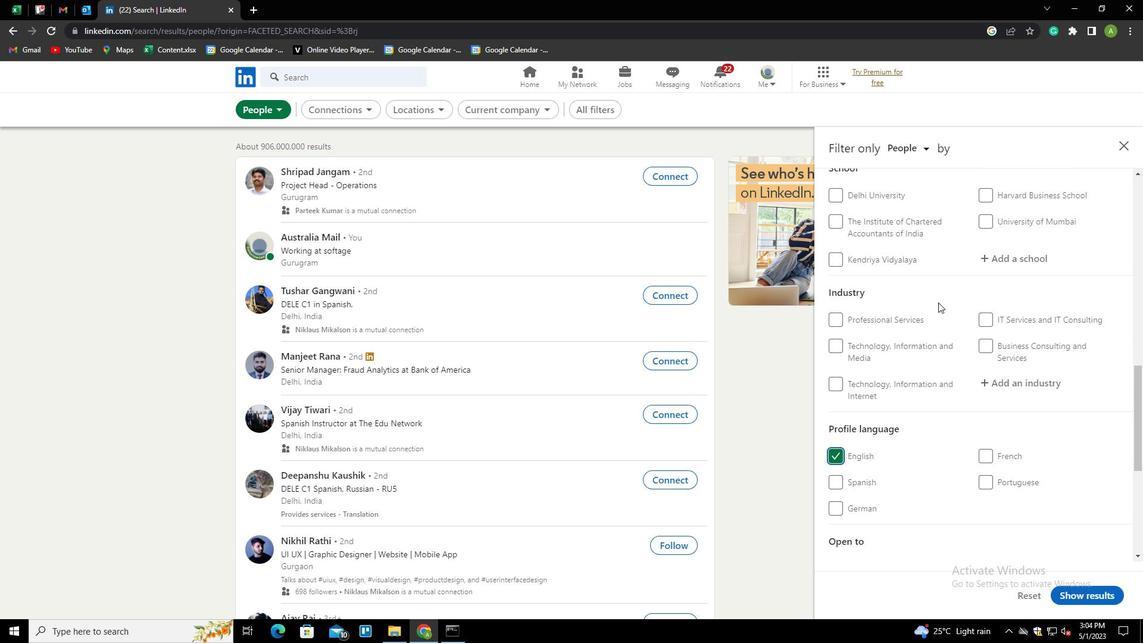 
Action: Mouse scrolled (938, 303) with delta (0, 0)
Screenshot: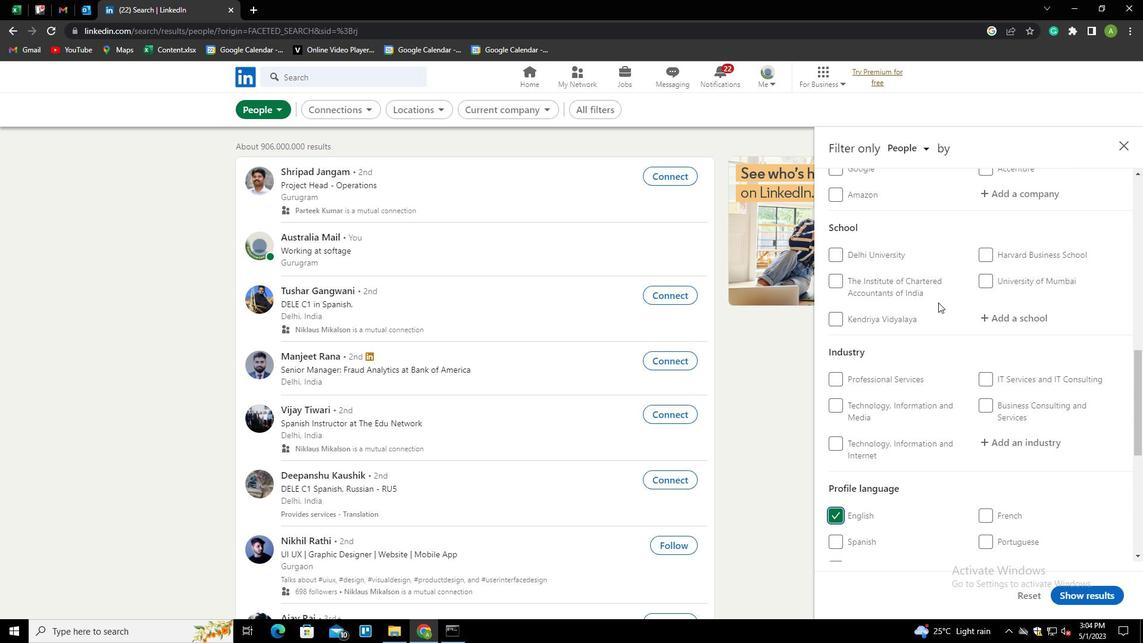
Action: Mouse scrolled (938, 303) with delta (0, 0)
Screenshot: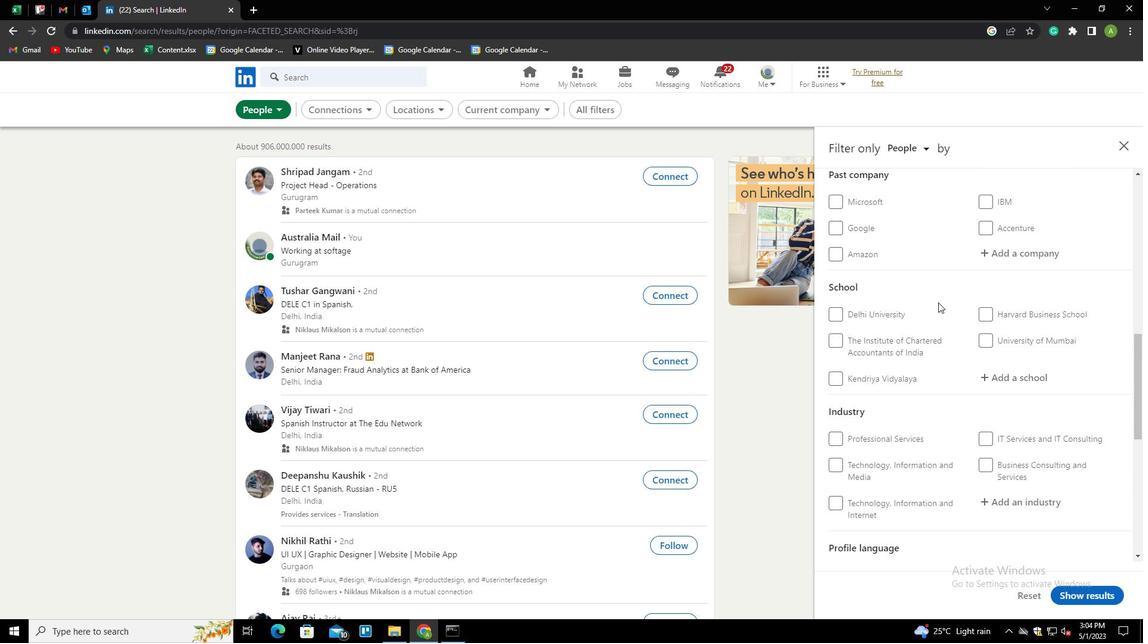 
Action: Mouse scrolled (938, 303) with delta (0, 0)
Screenshot: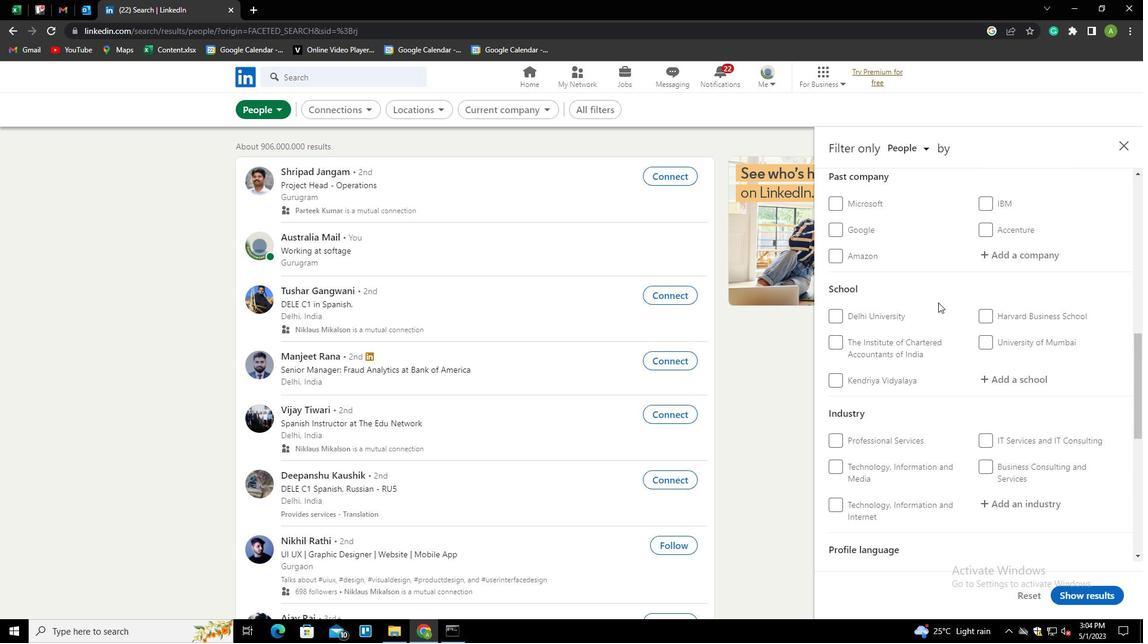 
Action: Mouse moved to (998, 257)
Screenshot: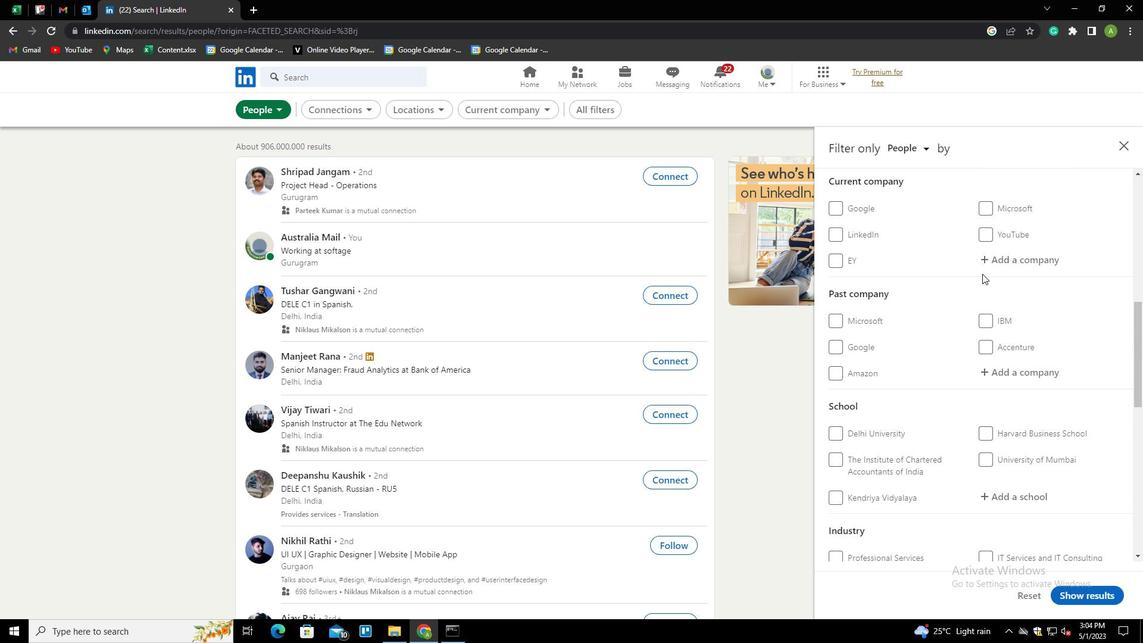 
Action: Mouse pressed left at (998, 257)
Screenshot: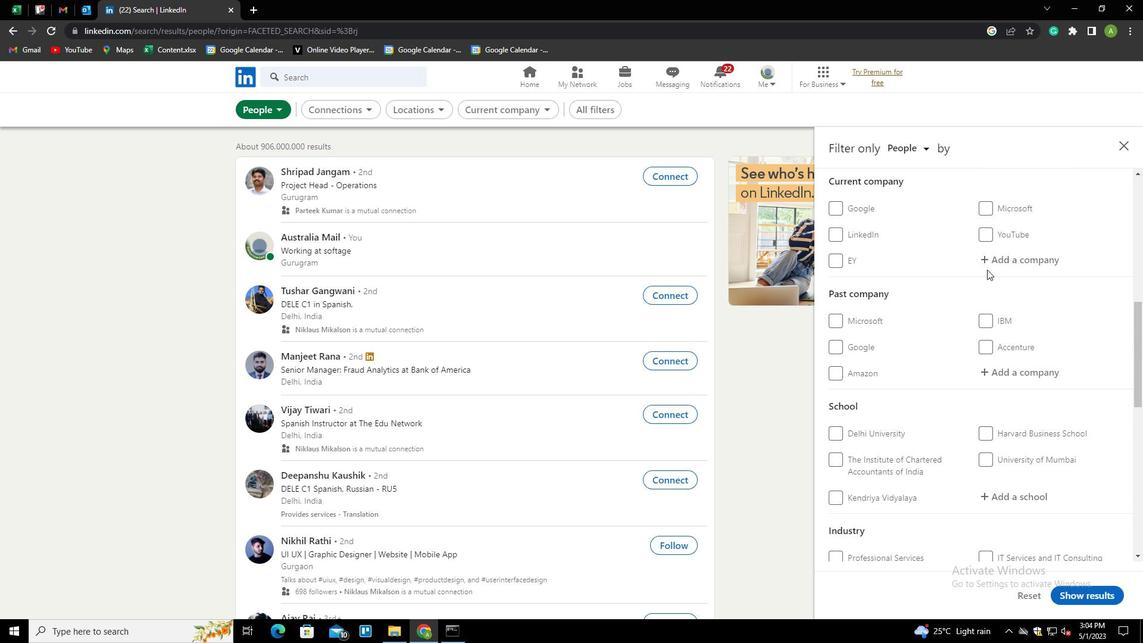 
Action: Key pressed <Key.shift>JUSTDIAL<Key.down><Key.enter>
Screenshot: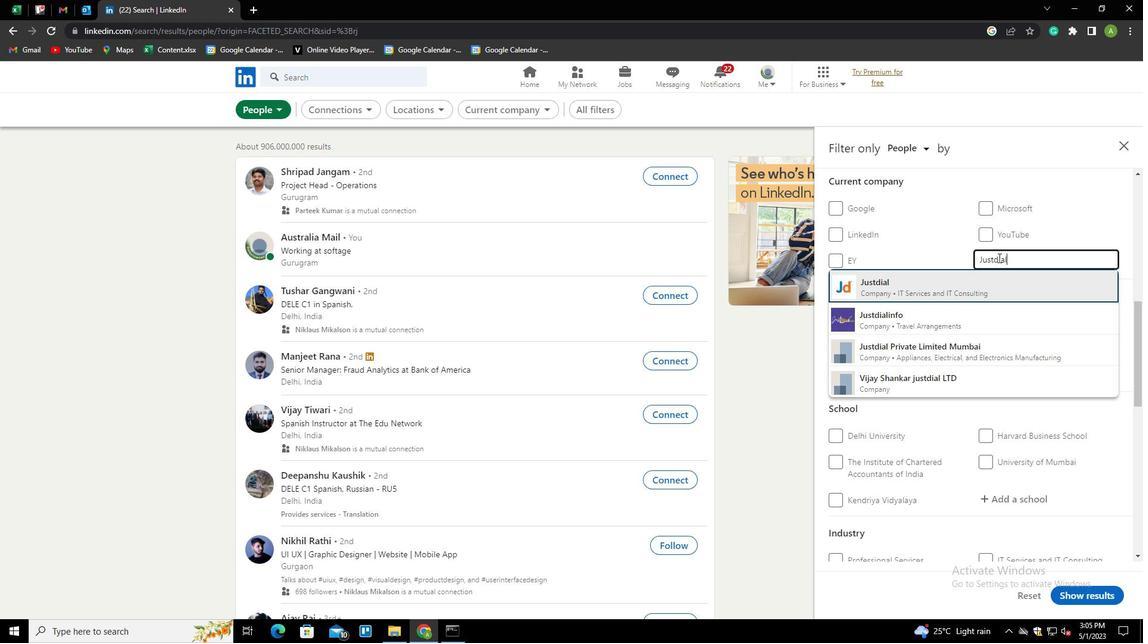 
Action: Mouse scrolled (998, 257) with delta (0, 0)
Screenshot: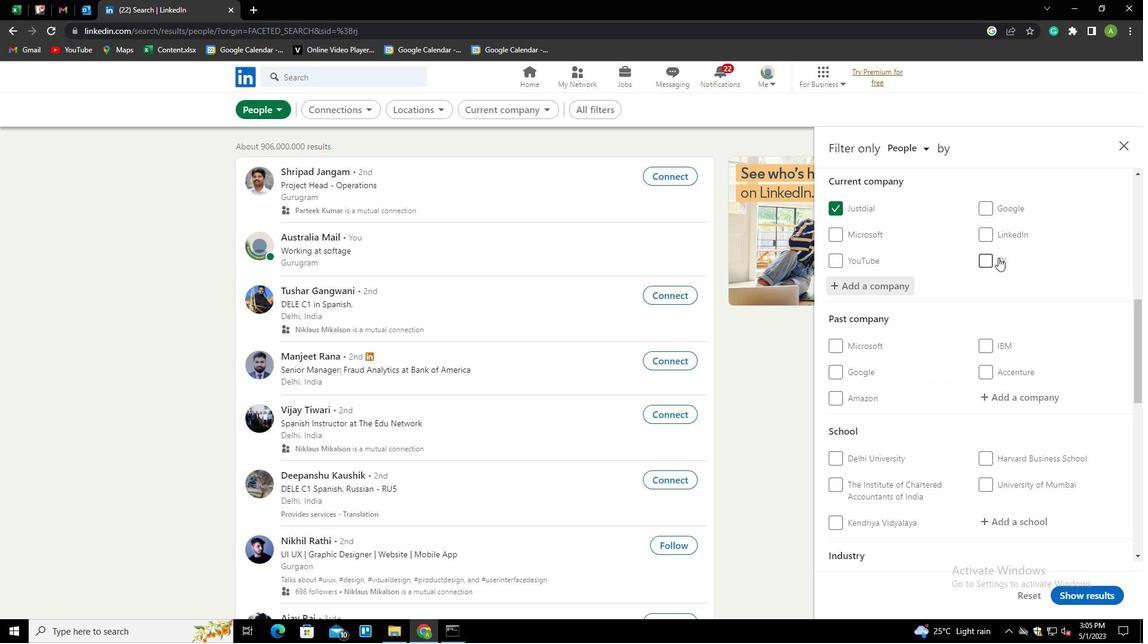 
Action: Mouse scrolled (998, 257) with delta (0, 0)
Screenshot: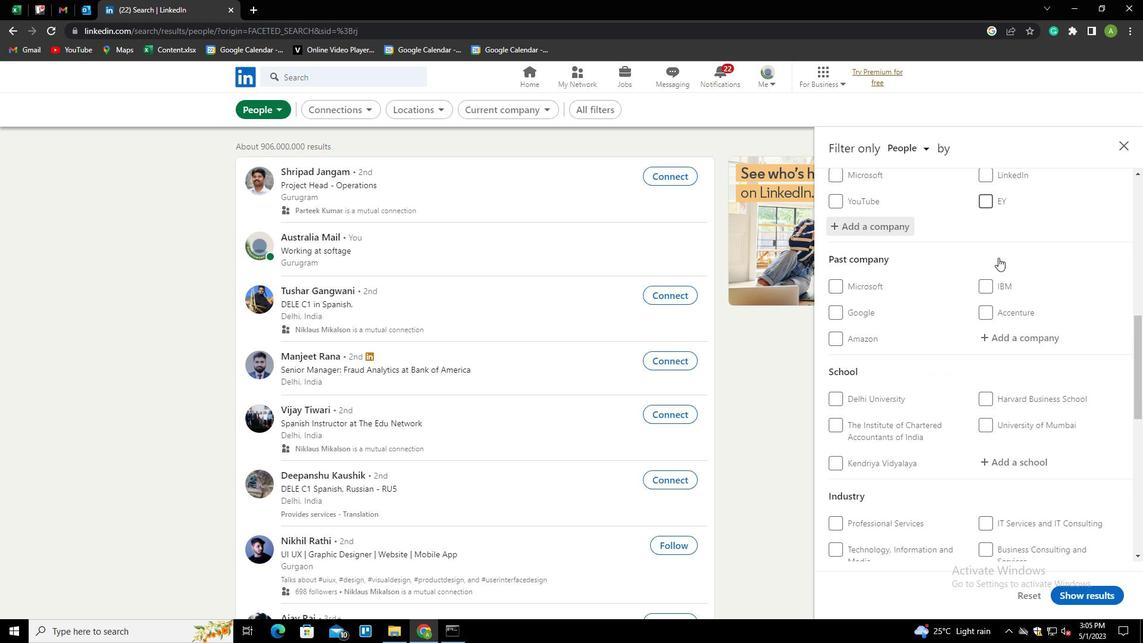 
Action: Mouse scrolled (998, 257) with delta (0, 0)
Screenshot: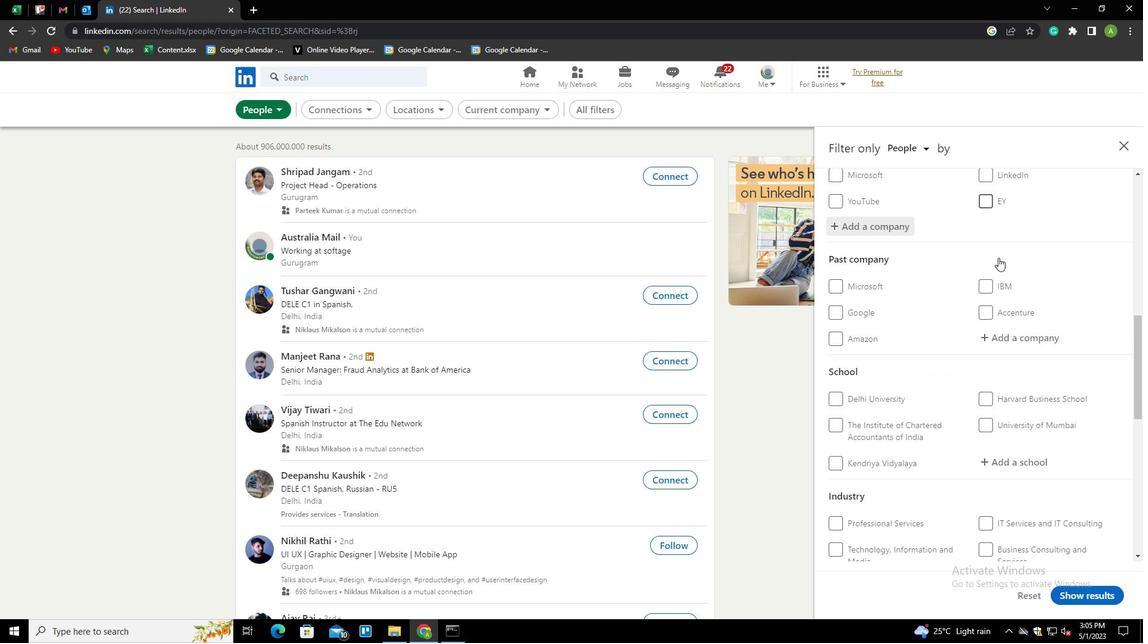 
Action: Mouse moved to (1007, 346)
Screenshot: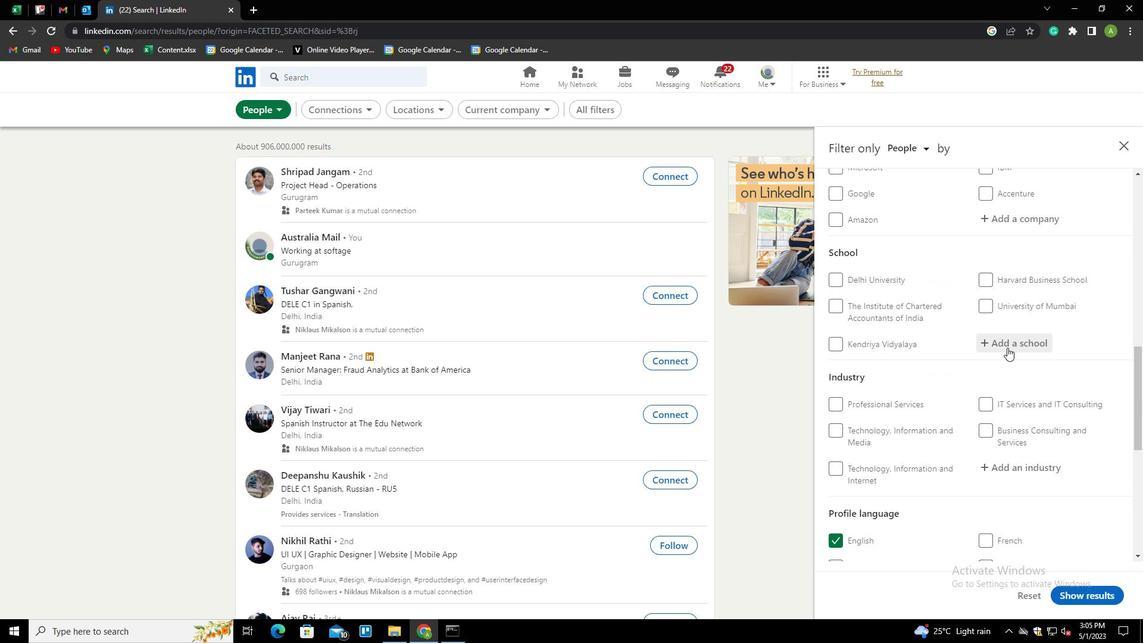 
Action: Mouse pressed left at (1007, 346)
Screenshot: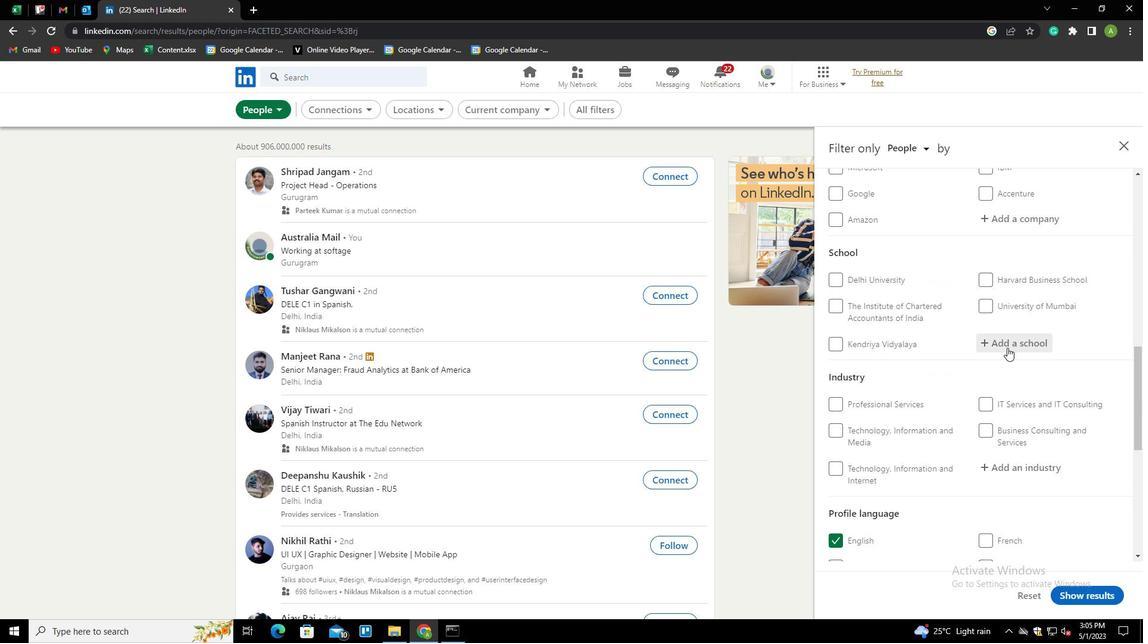 
Action: Key pressed <Key.shift>CHIKI<Key.down><Key.enter>
Screenshot: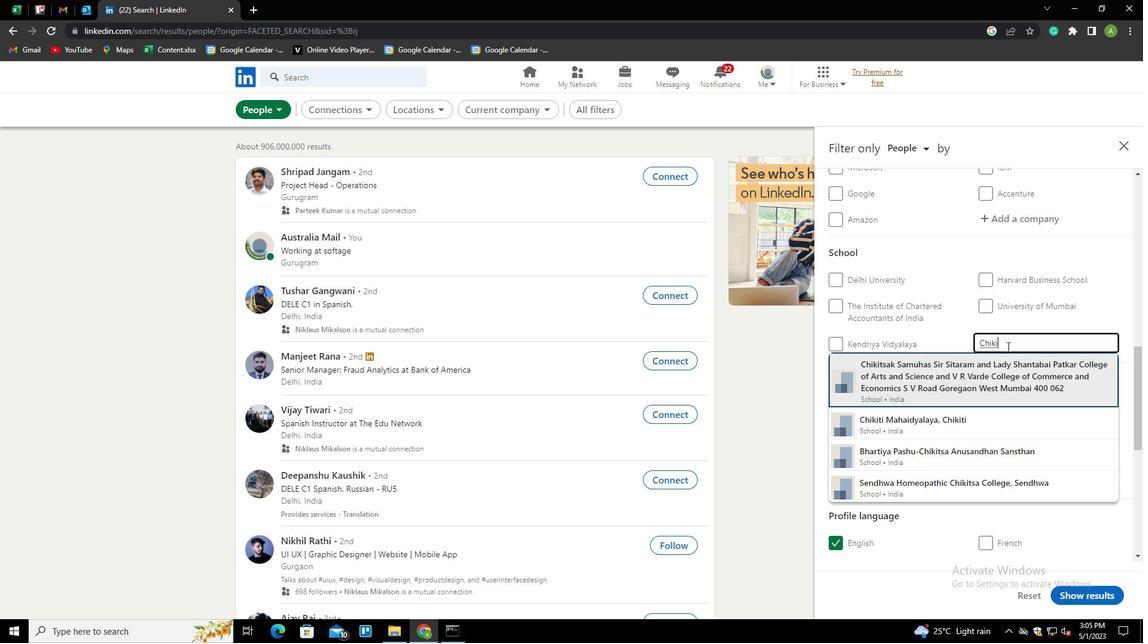 
Action: Mouse scrolled (1007, 346) with delta (0, 0)
Screenshot: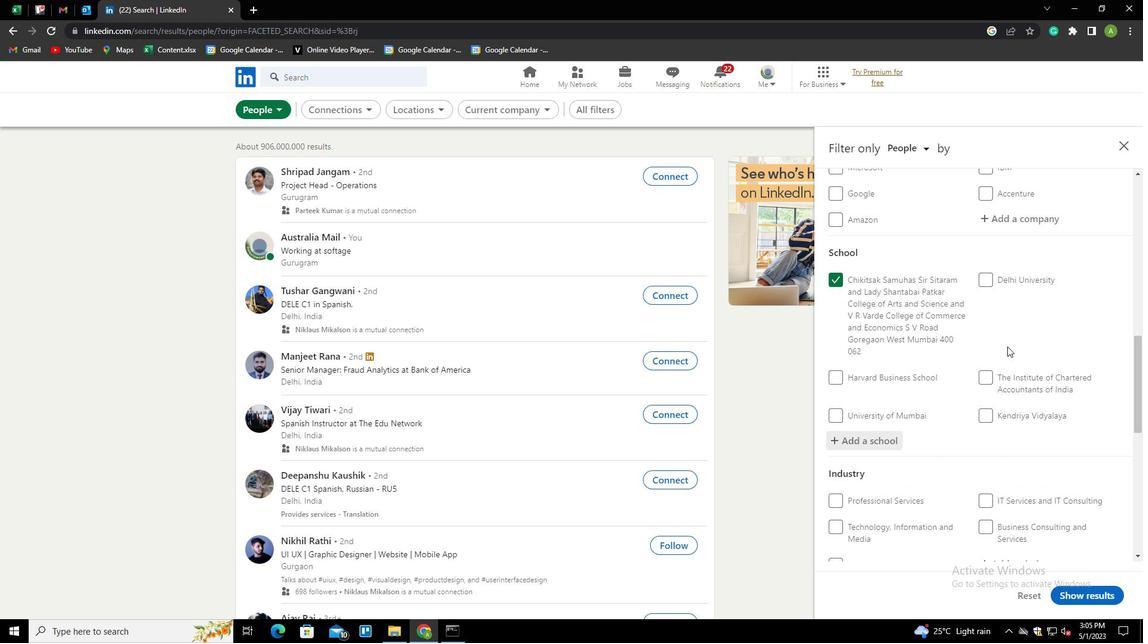 
Action: Mouse scrolled (1007, 346) with delta (0, 0)
Screenshot: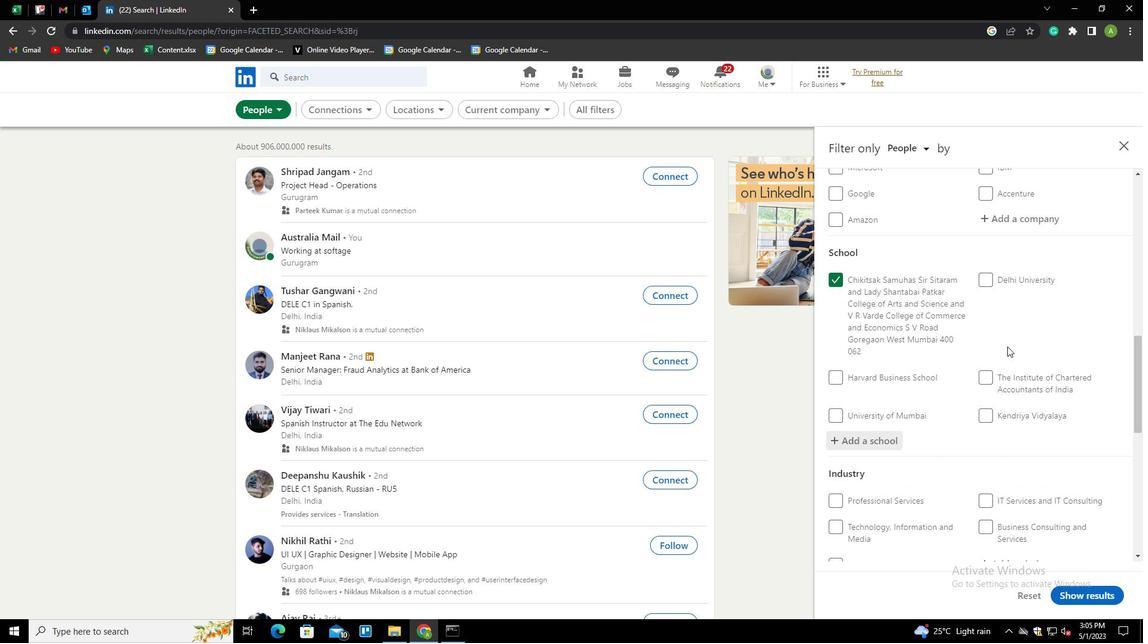 
Action: Mouse scrolled (1007, 346) with delta (0, 0)
Screenshot: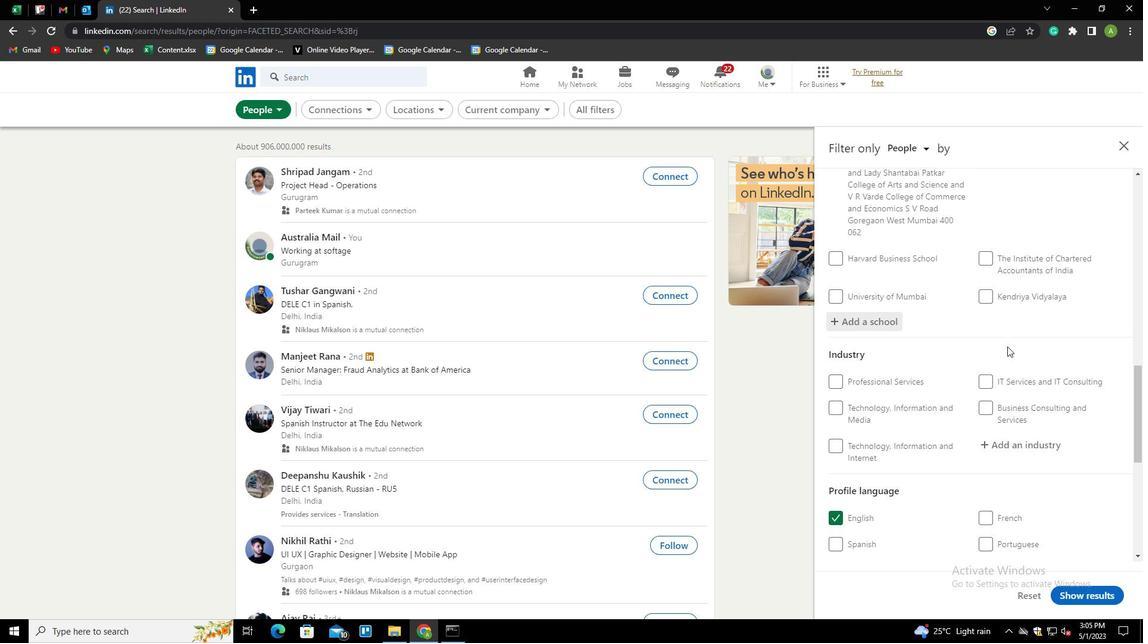 
Action: Mouse scrolled (1007, 346) with delta (0, 0)
Screenshot: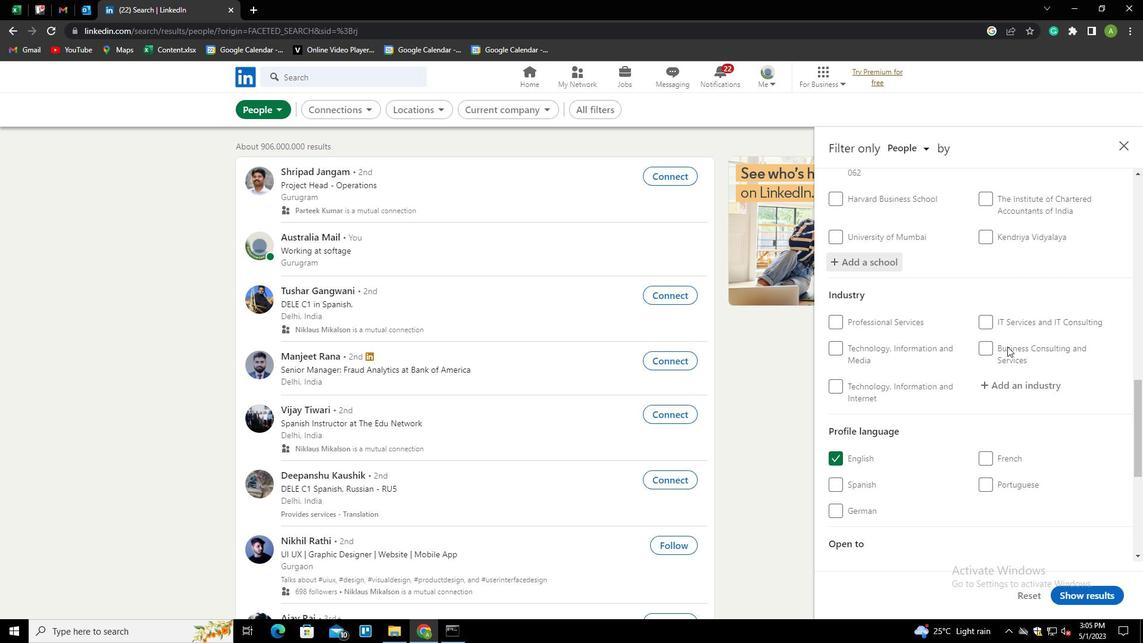 
Action: Mouse moved to (1011, 323)
Screenshot: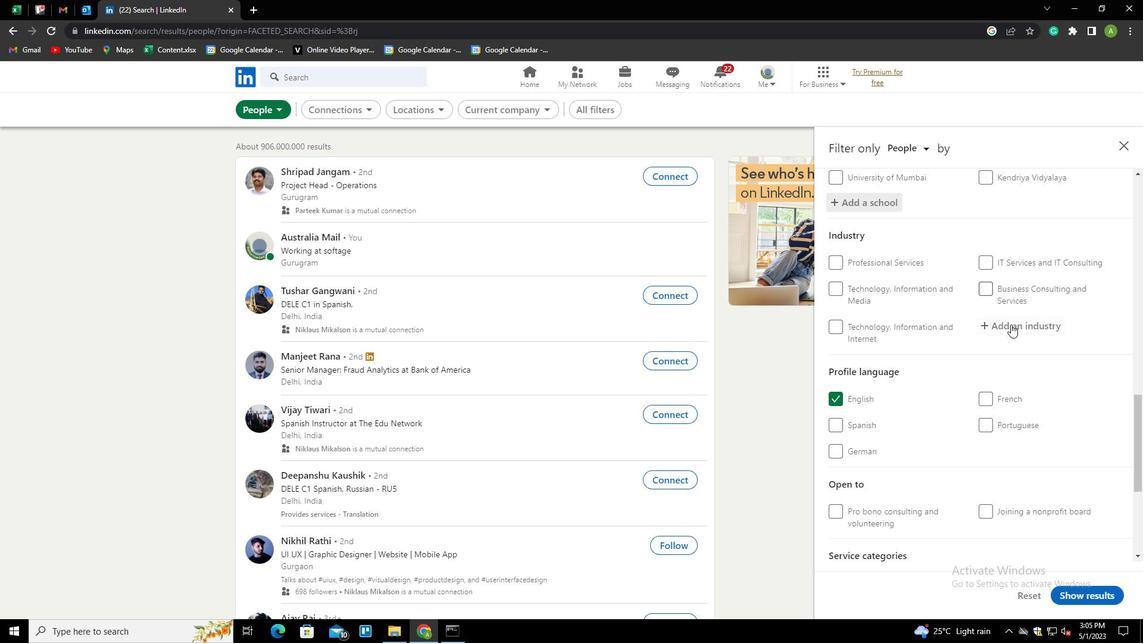 
Action: Mouse pressed left at (1011, 323)
Screenshot: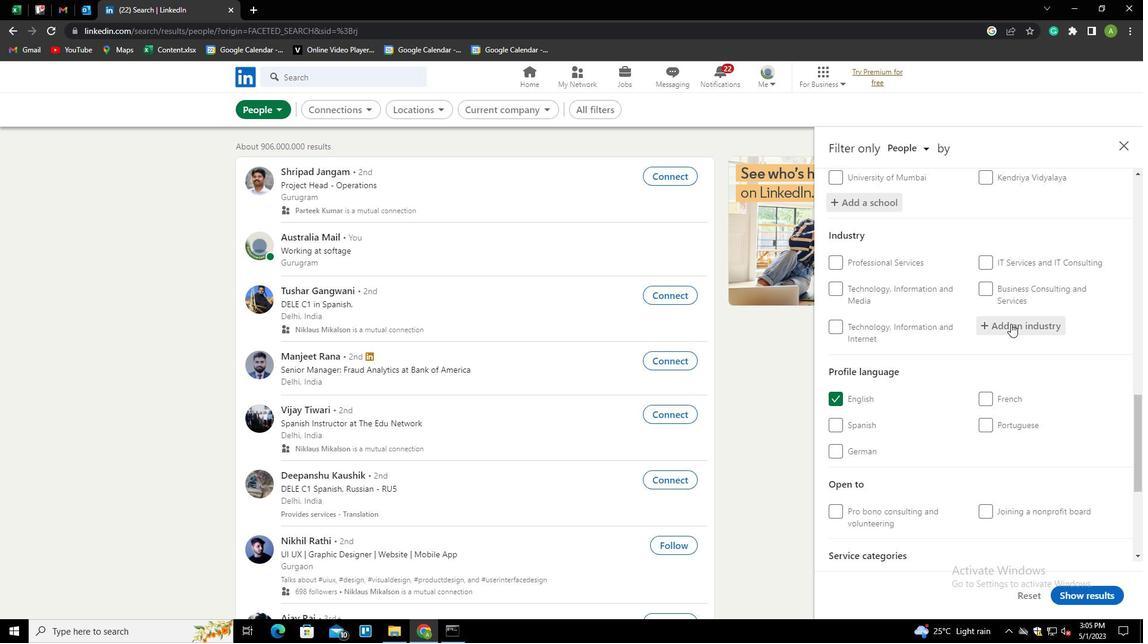 
Action: Mouse moved to (1011, 324)
Screenshot: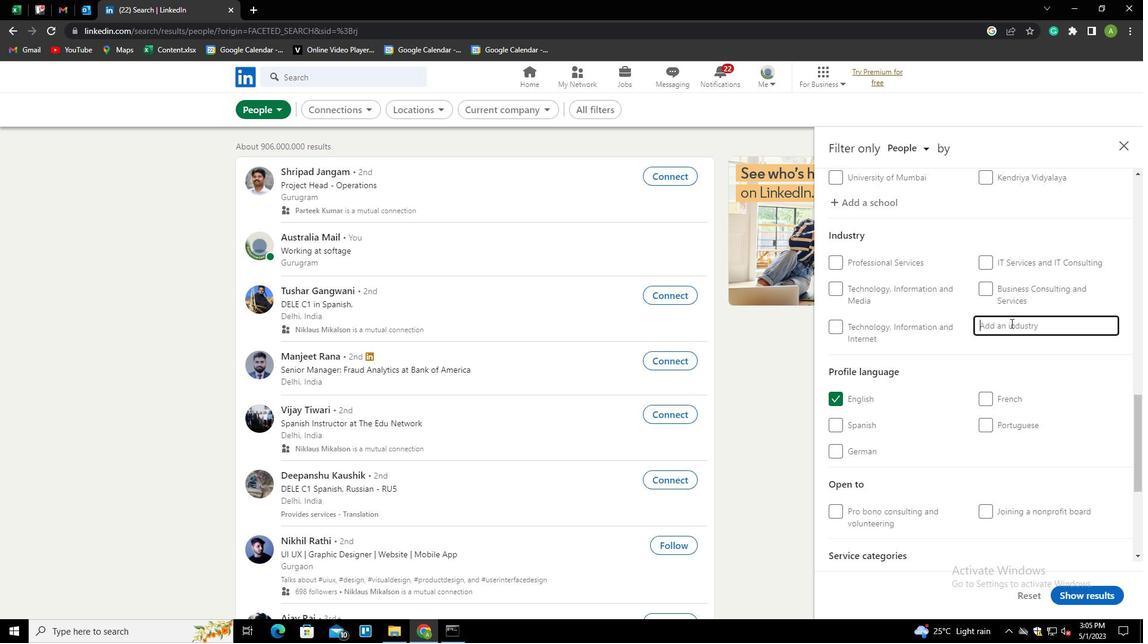 
Action: Mouse pressed left at (1011, 324)
Screenshot: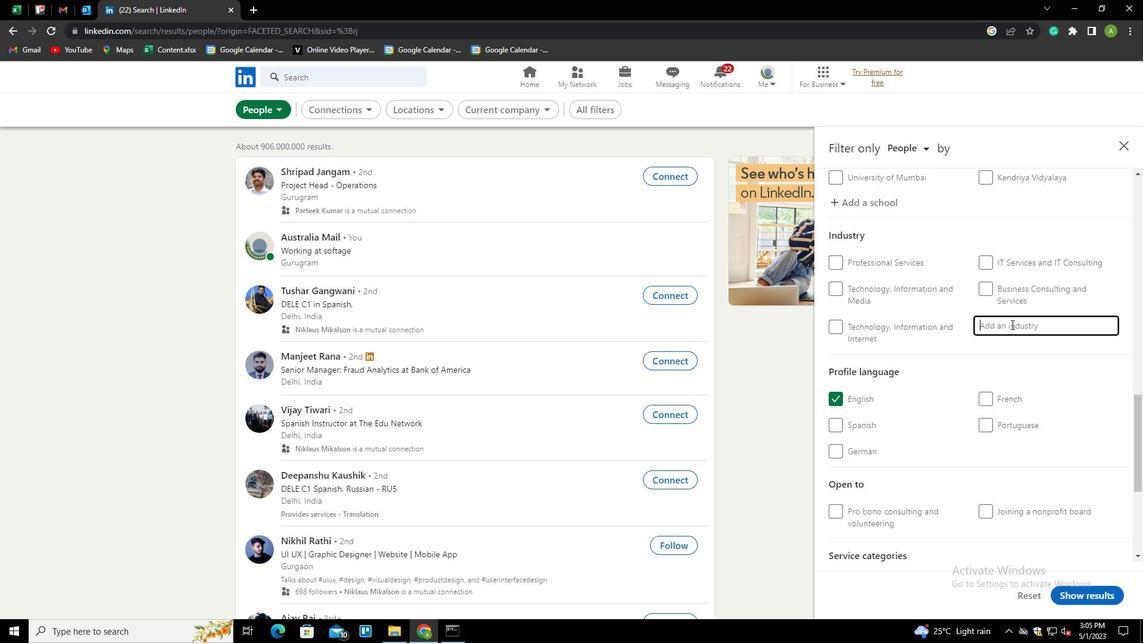 
Action: Key pressed <Key.shift>LEGAL<Key.down><Key.enter>
Screenshot: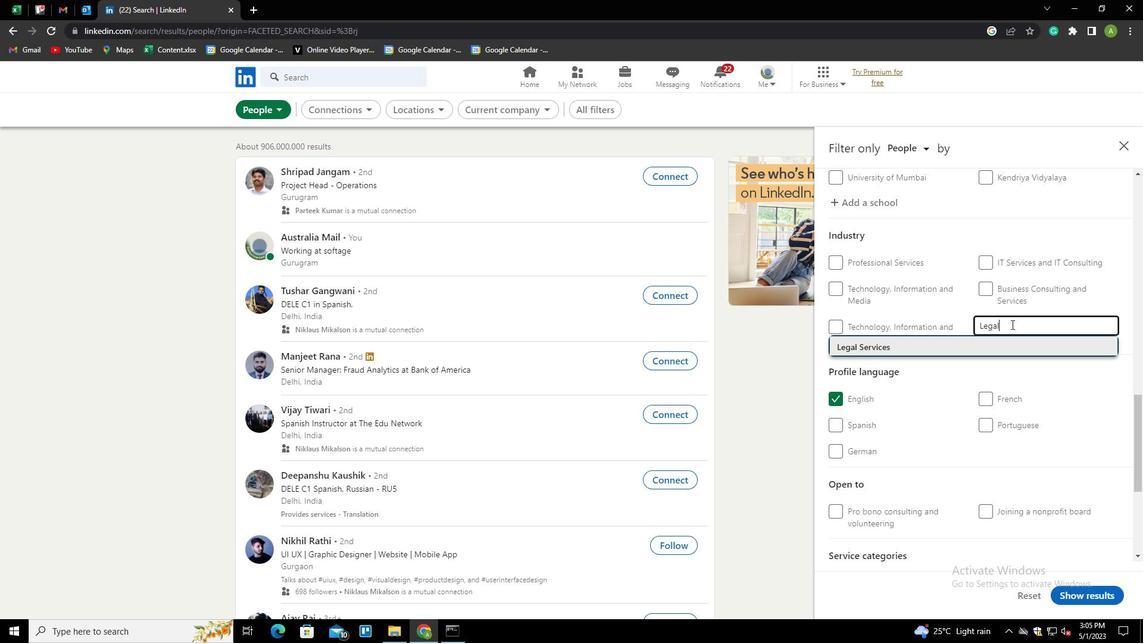 
Action: Mouse scrolled (1011, 323) with delta (0, 0)
Screenshot: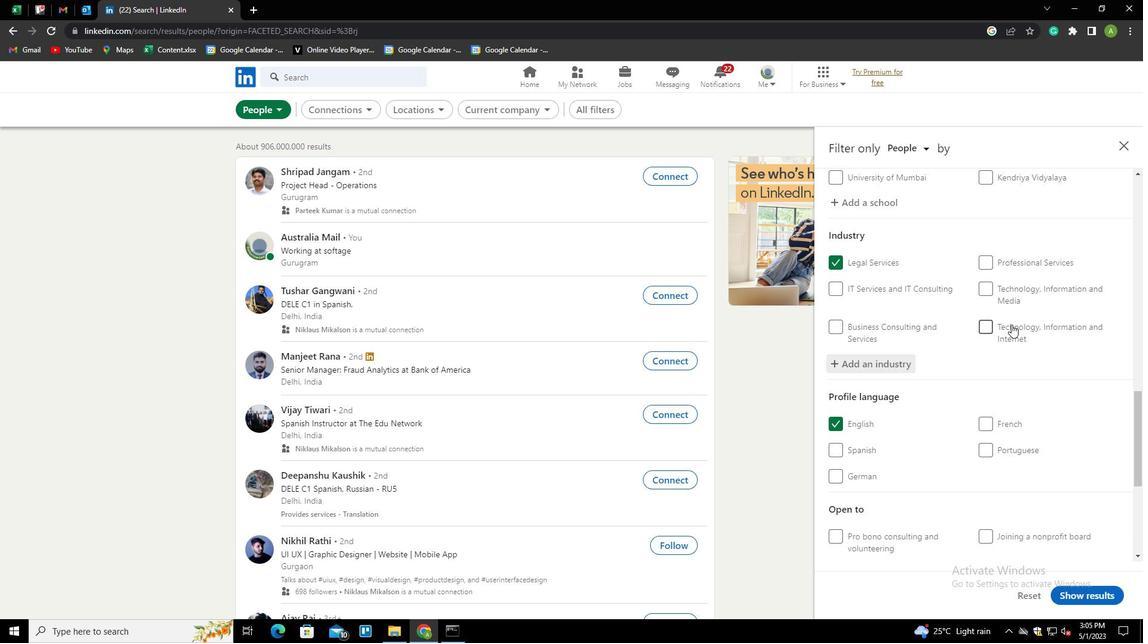 
Action: Mouse scrolled (1011, 323) with delta (0, 0)
Screenshot: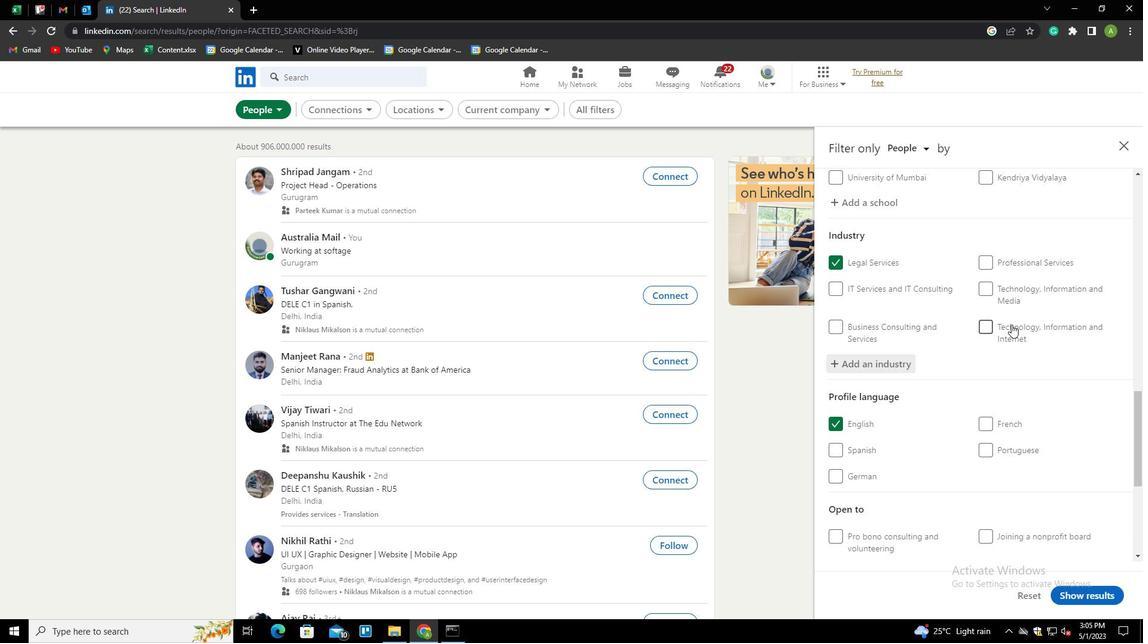 
Action: Mouse scrolled (1011, 323) with delta (0, 0)
Screenshot: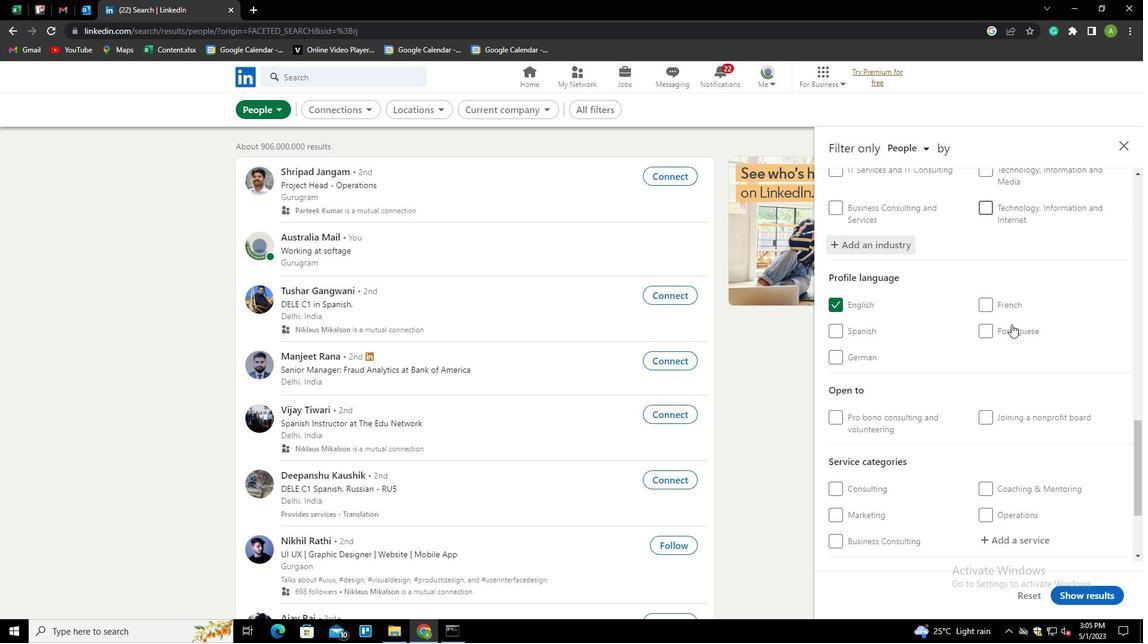 
Action: Mouse scrolled (1011, 323) with delta (0, 0)
Screenshot: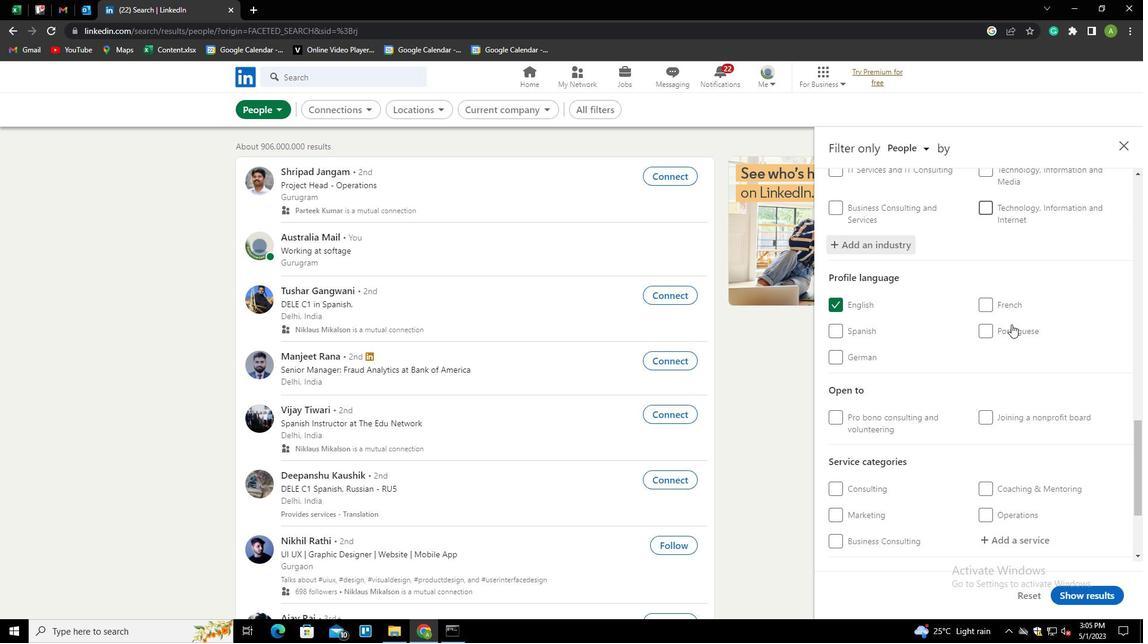 
Action: Mouse moved to (995, 422)
Screenshot: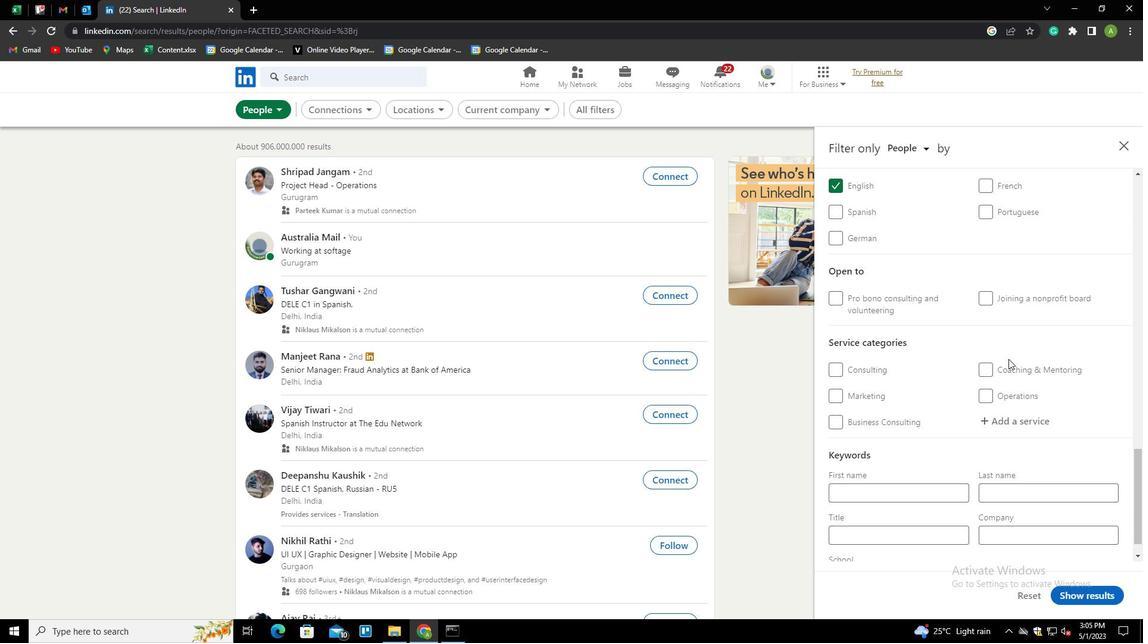 
Action: Mouse pressed left at (995, 422)
Screenshot: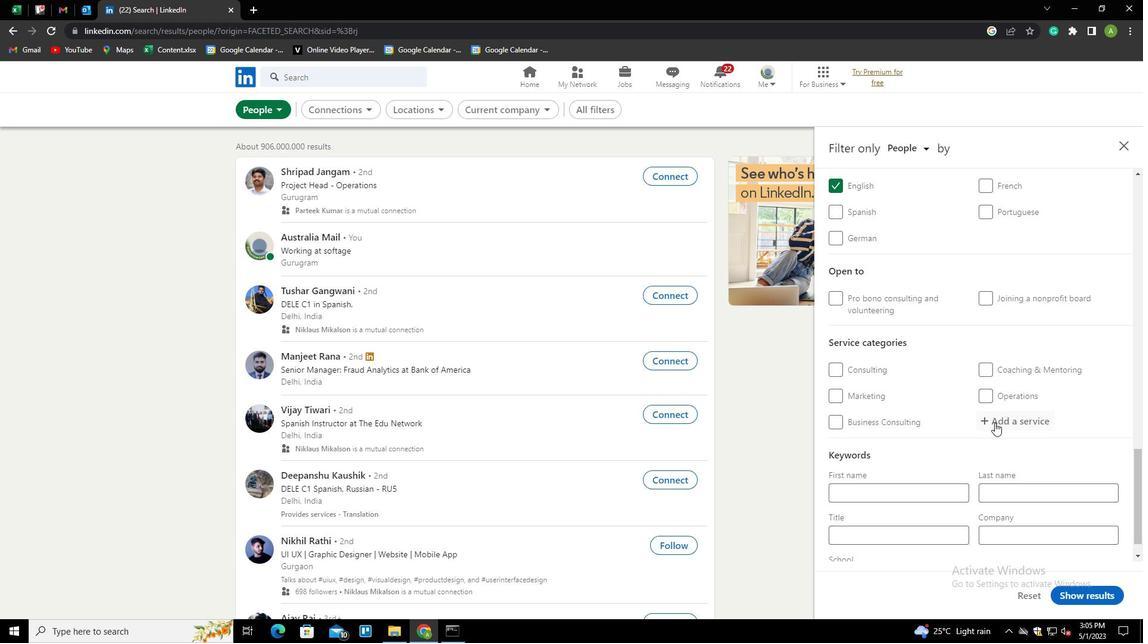 
Action: Key pressed <Key.shift>
Screenshot: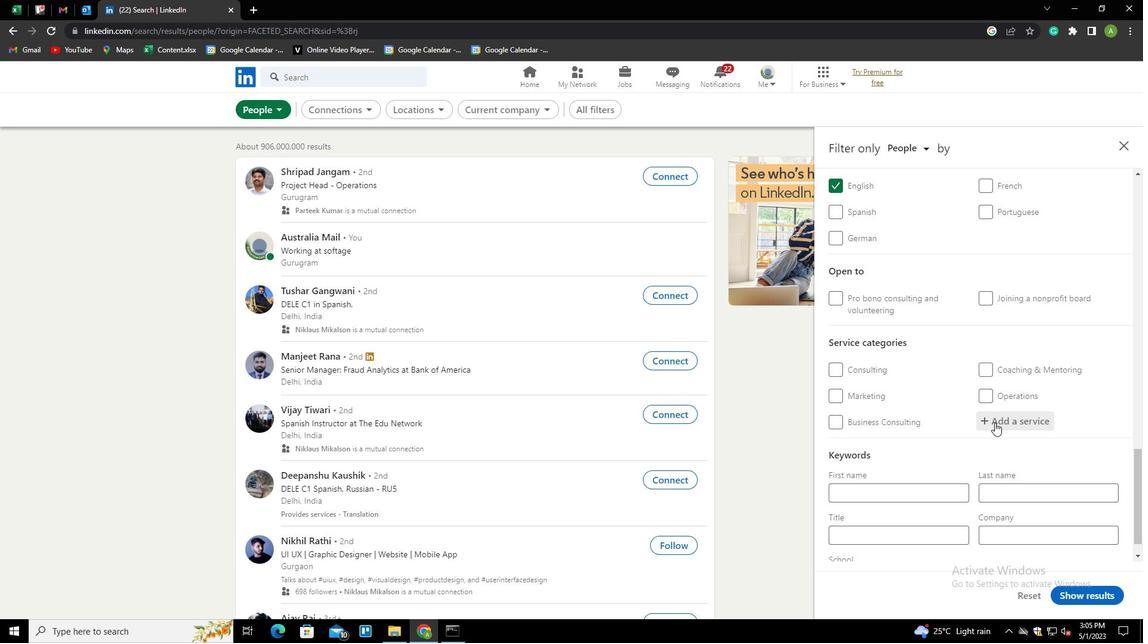 
Action: Mouse moved to (994, 423)
Screenshot: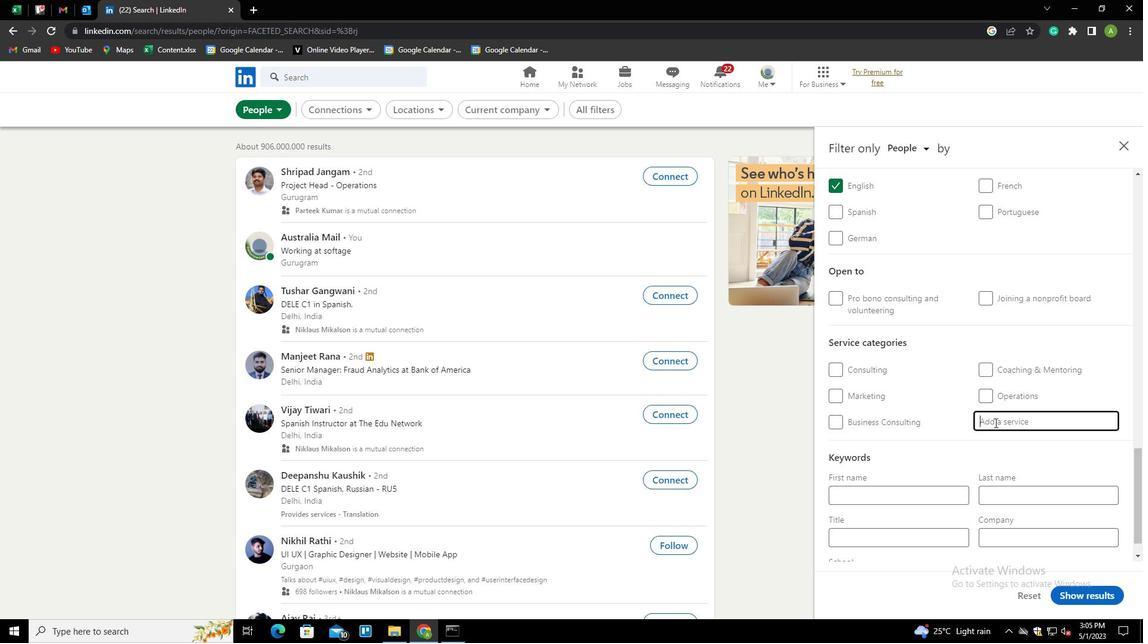 
Action: Key pressed <Key.shift><Key.shift>BUDGERIN<Key.backspace><Key.backspace><Key.backspace>TIN<Key.down><Key.enter>
Screenshot: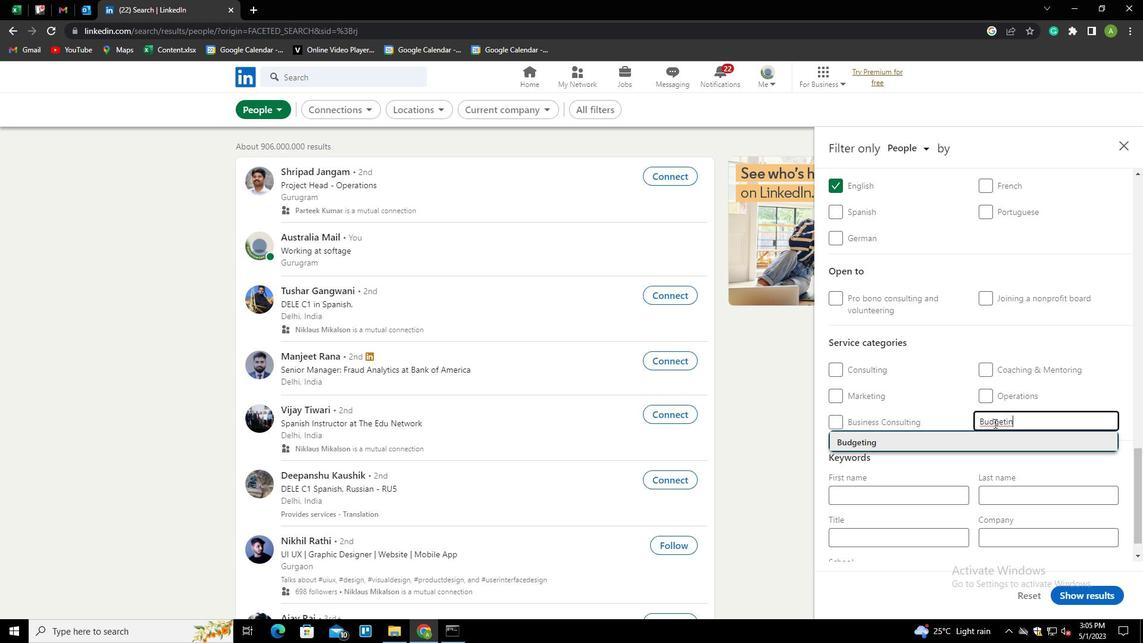 
Action: Mouse scrolled (994, 422) with delta (0, 0)
Screenshot: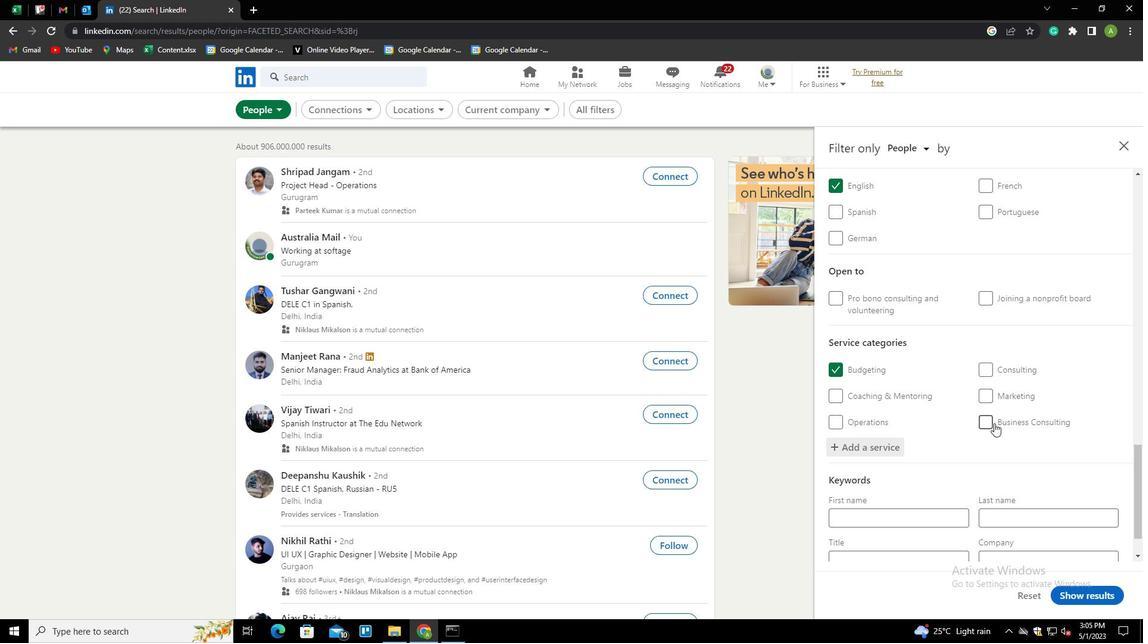 
Action: Mouse scrolled (994, 422) with delta (0, 0)
Screenshot: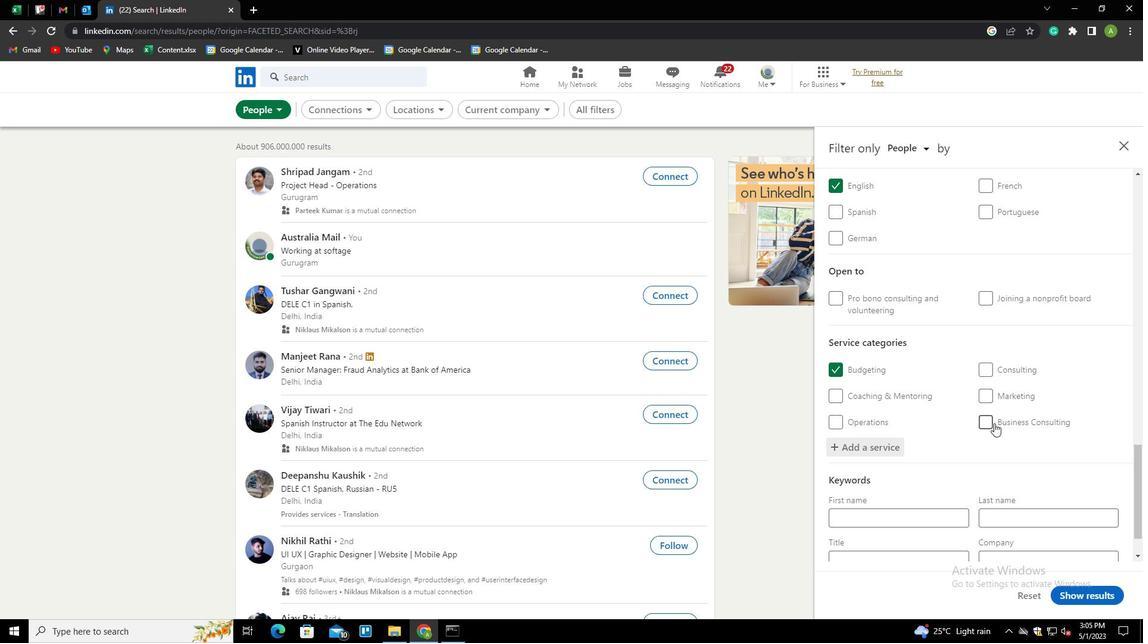 
Action: Mouse scrolled (994, 422) with delta (0, 0)
Screenshot: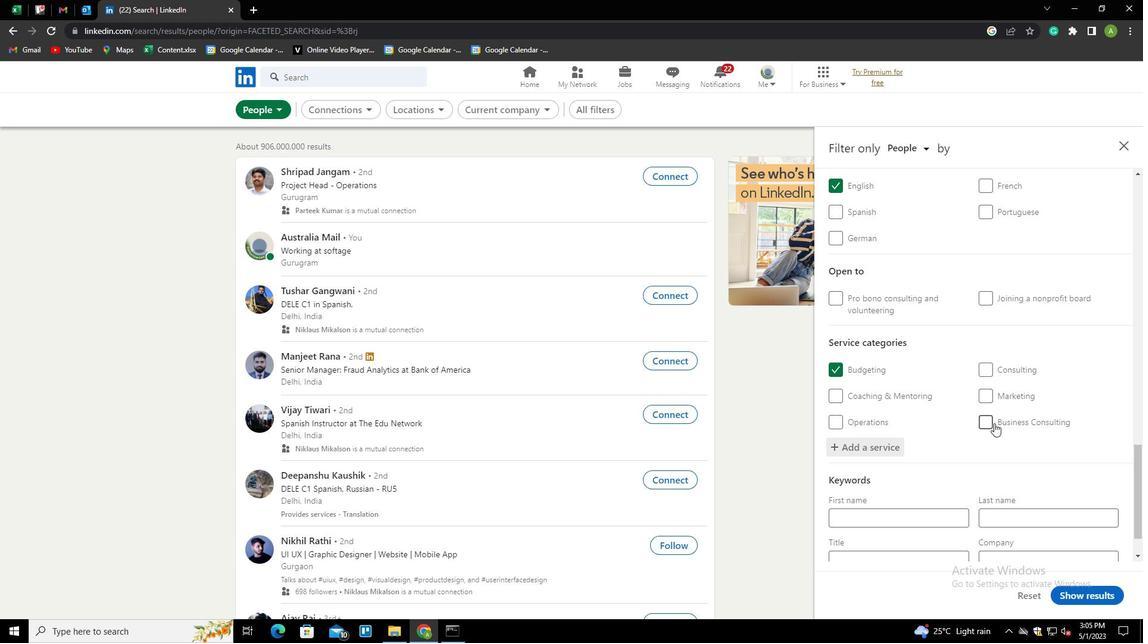 
Action: Mouse scrolled (994, 422) with delta (0, 0)
Screenshot: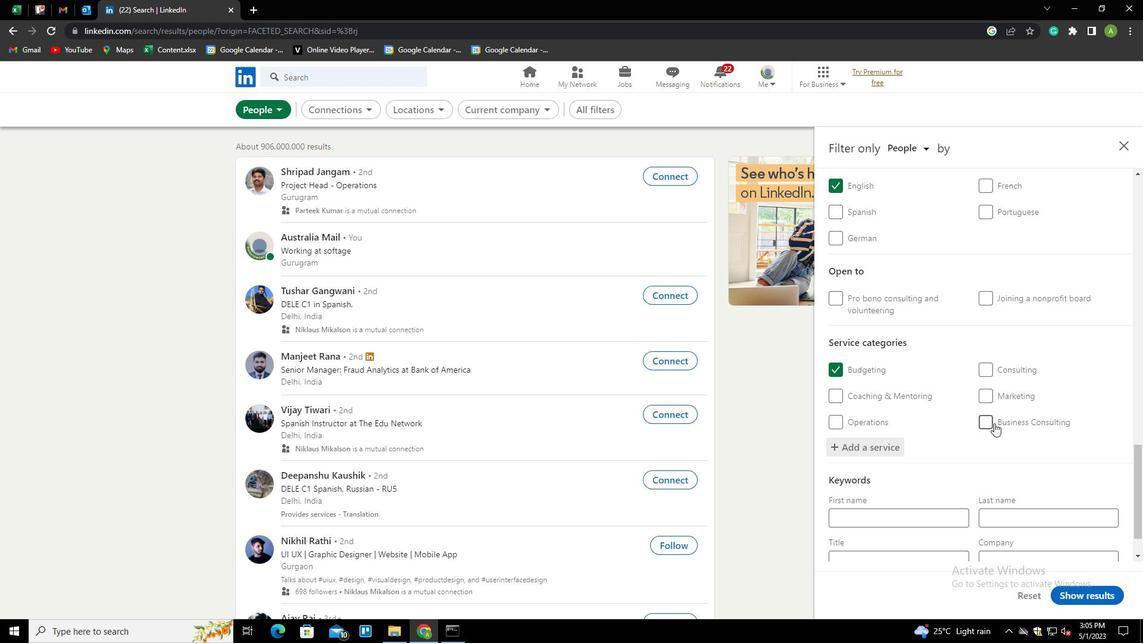 
Action: Mouse moved to (912, 500)
Screenshot: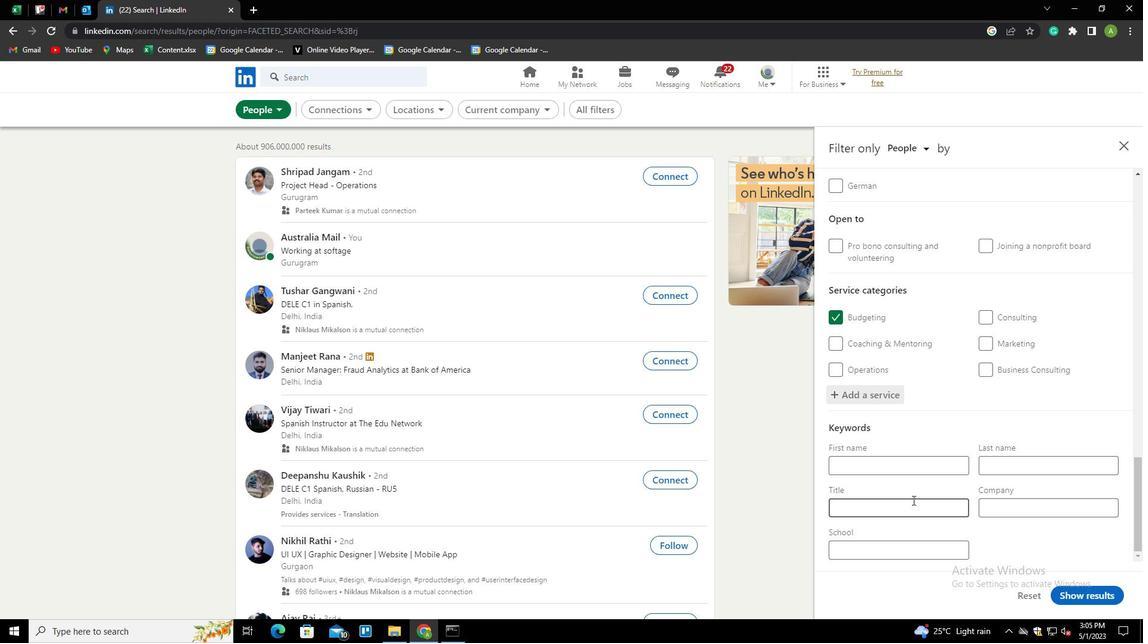 
Action: Mouse pressed left at (912, 500)
Screenshot: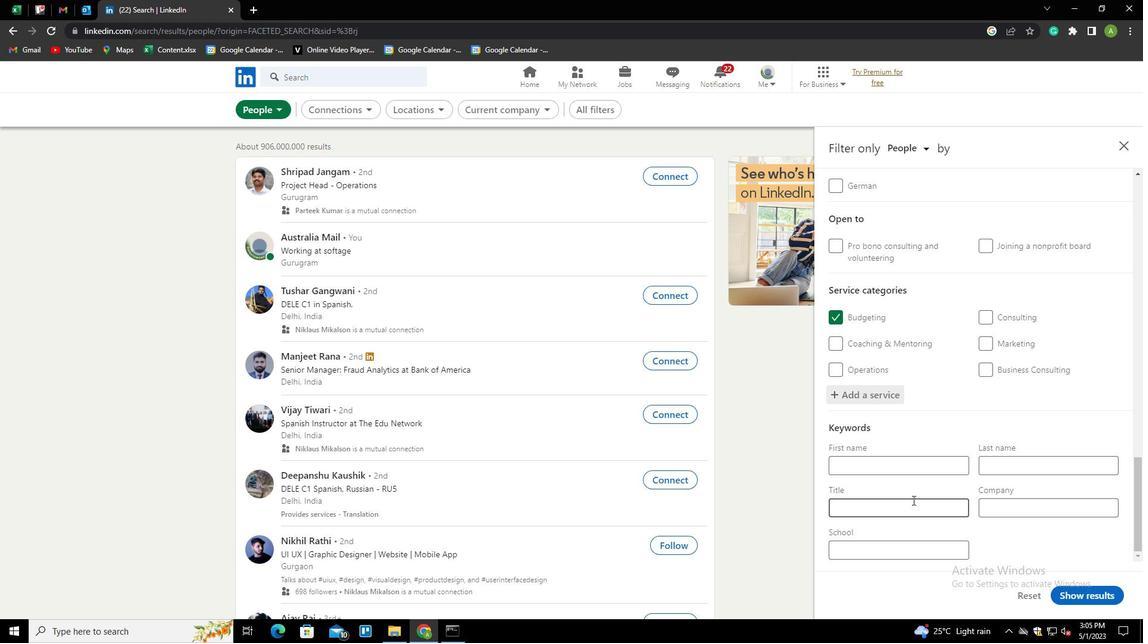 
Action: Mouse moved to (911, 501)
Screenshot: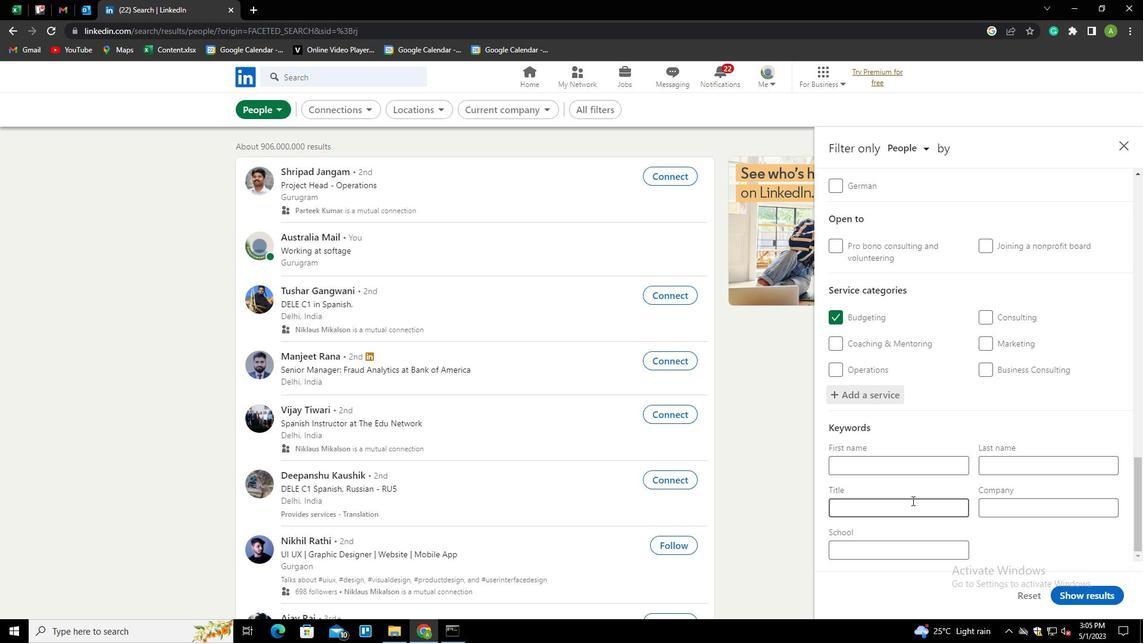 
Action: Key pressed <Key.shift>CEO
Screenshot: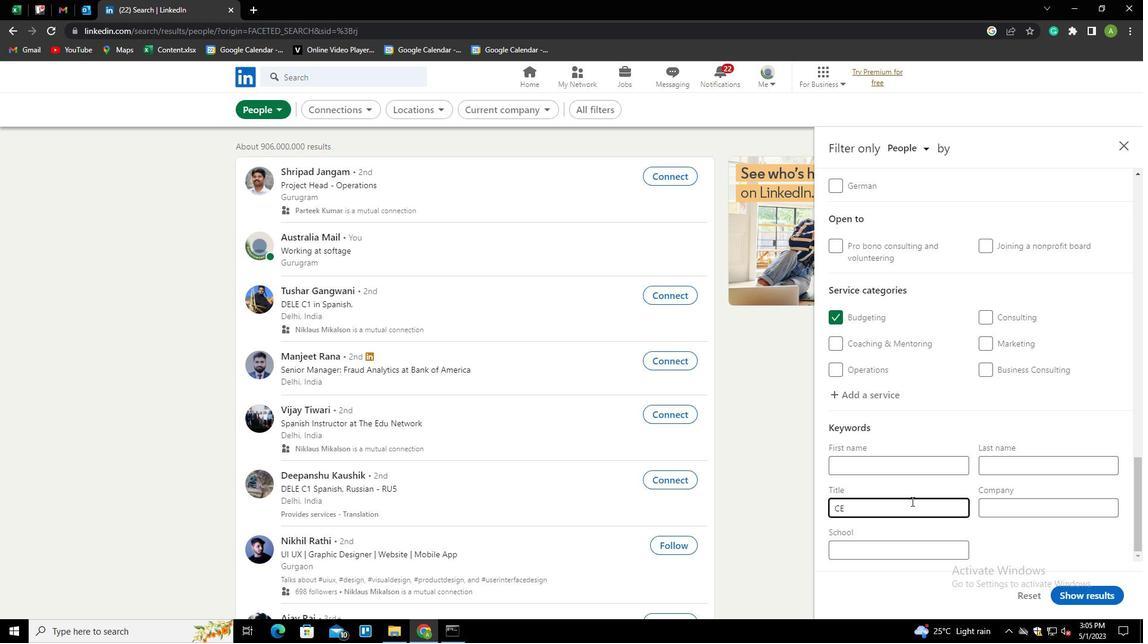 
Action: Mouse moved to (1072, 559)
Screenshot: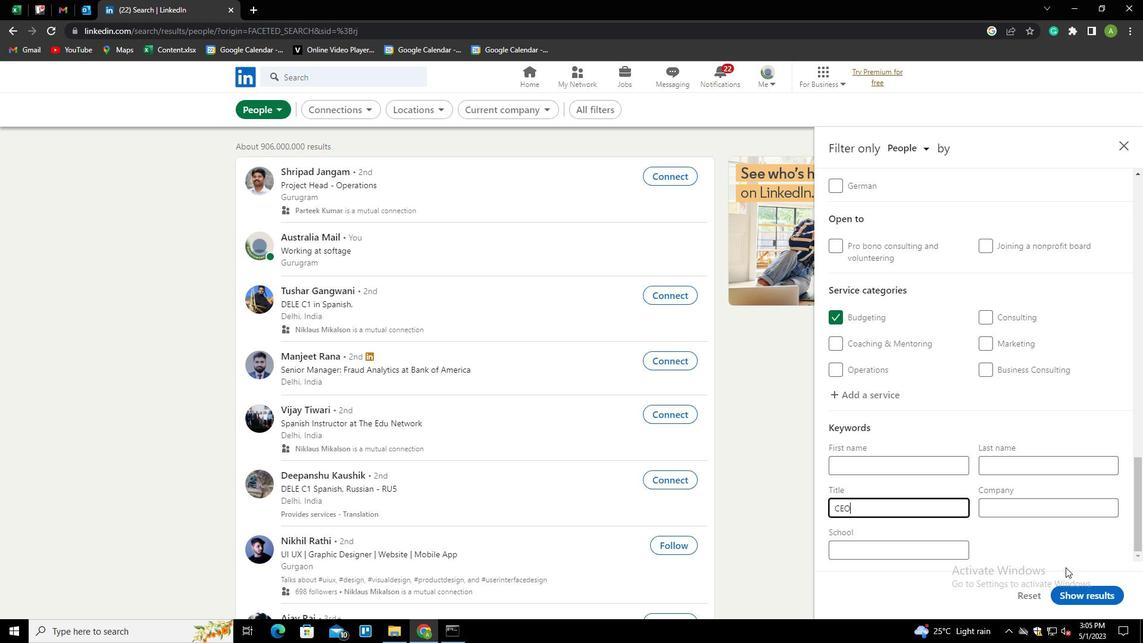 
Action: Mouse pressed left at (1072, 559)
Screenshot: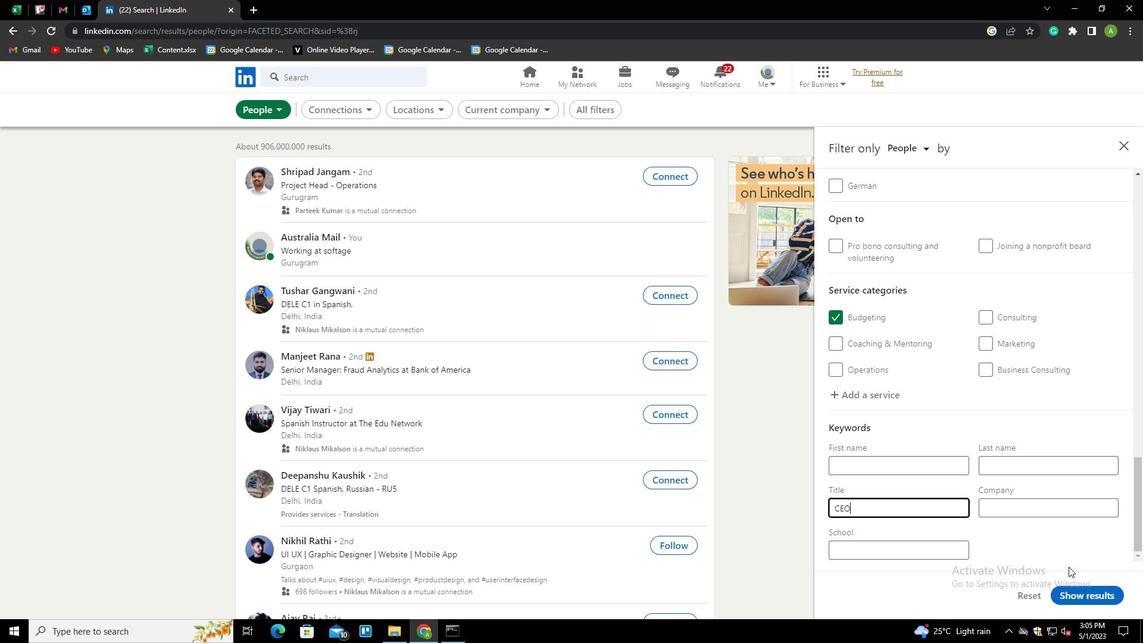 
Action: Mouse moved to (1072, 593)
Screenshot: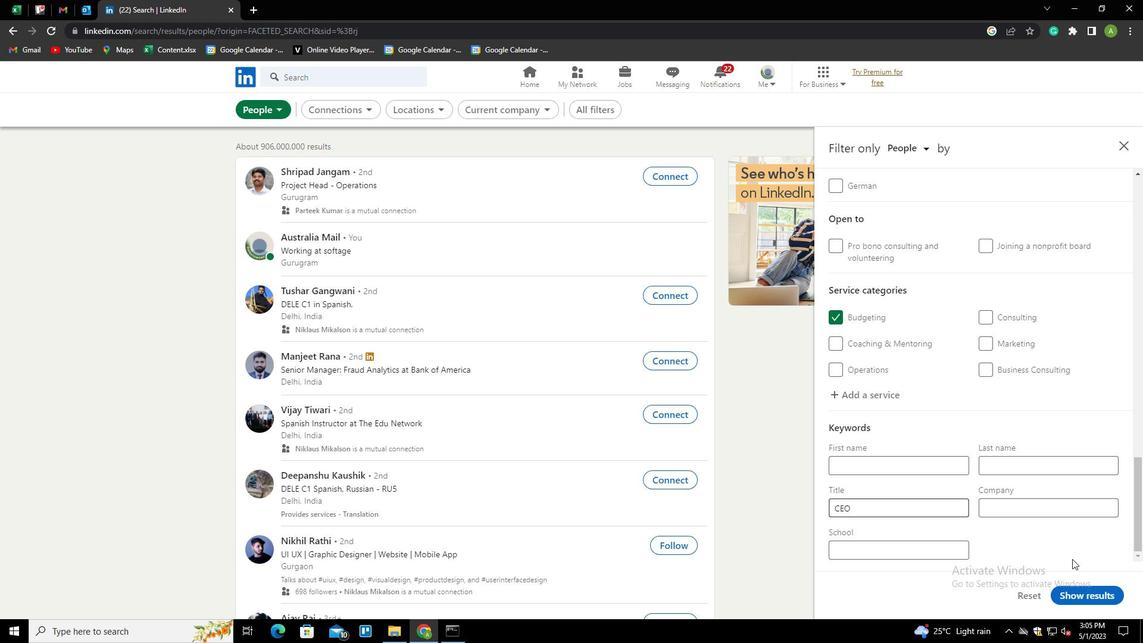 
Action: Mouse pressed left at (1072, 593)
Screenshot: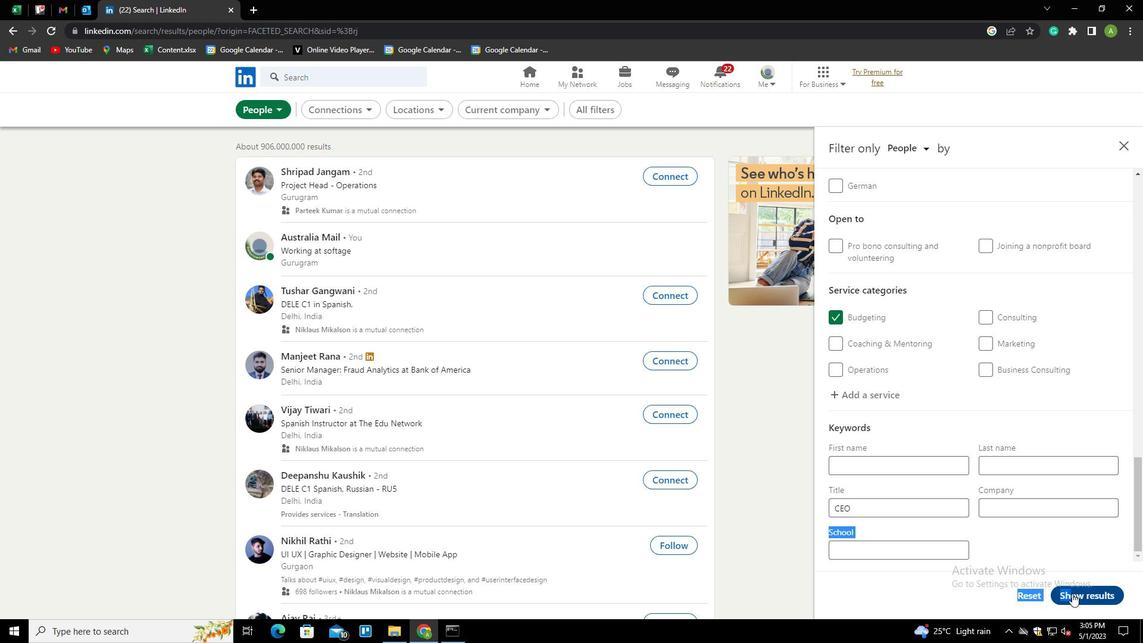 
